 Task: Look for space in Medina del Campo, Spain from 10th June, 2023 to 25th June, 2023 for 4 adults in price range Rs.10000 to Rs.15000. Place can be private room with 4 bedrooms having 4 beds and 4 bathrooms. Property type can be house, flat, guest house, hotel. Amenities needed are: wifi, TV, free parkinig on premises, gym, breakfast. Booking option can be shelf check-in. Required host language is English.
Action: Mouse pressed left at (445, 109)
Screenshot: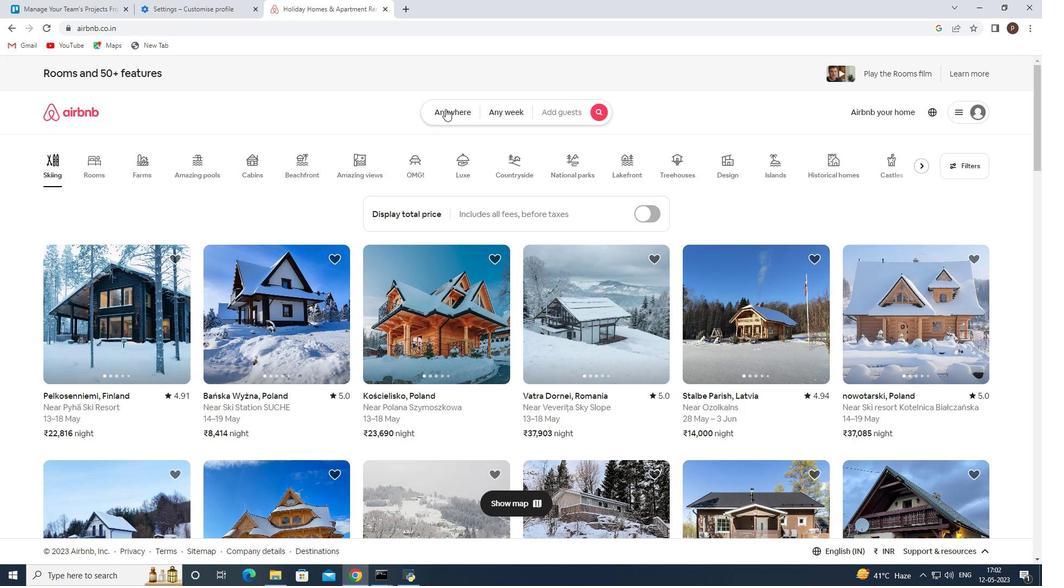 
Action: Mouse moved to (333, 154)
Screenshot: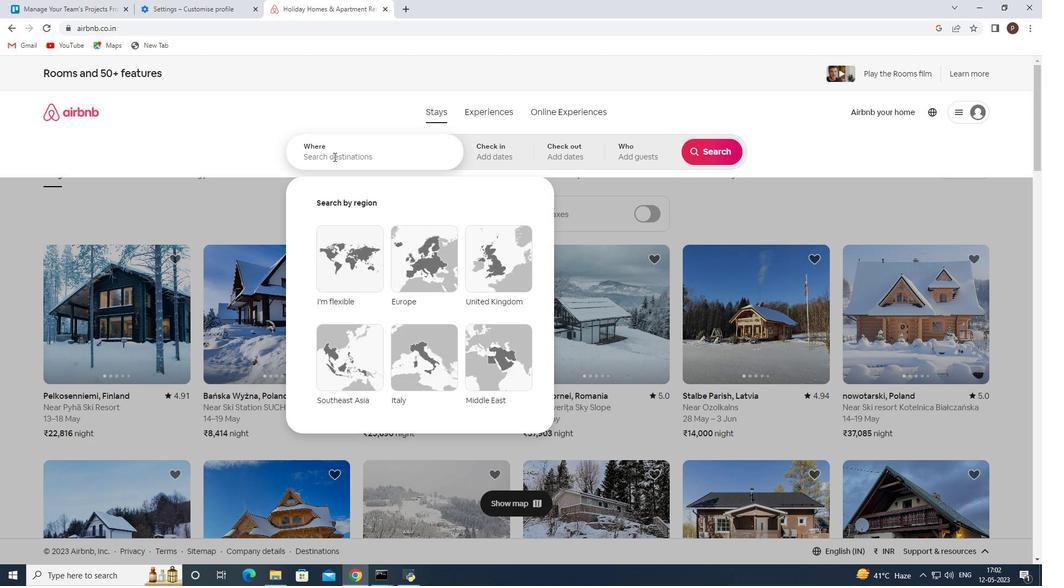 
Action: Mouse pressed left at (333, 154)
Screenshot: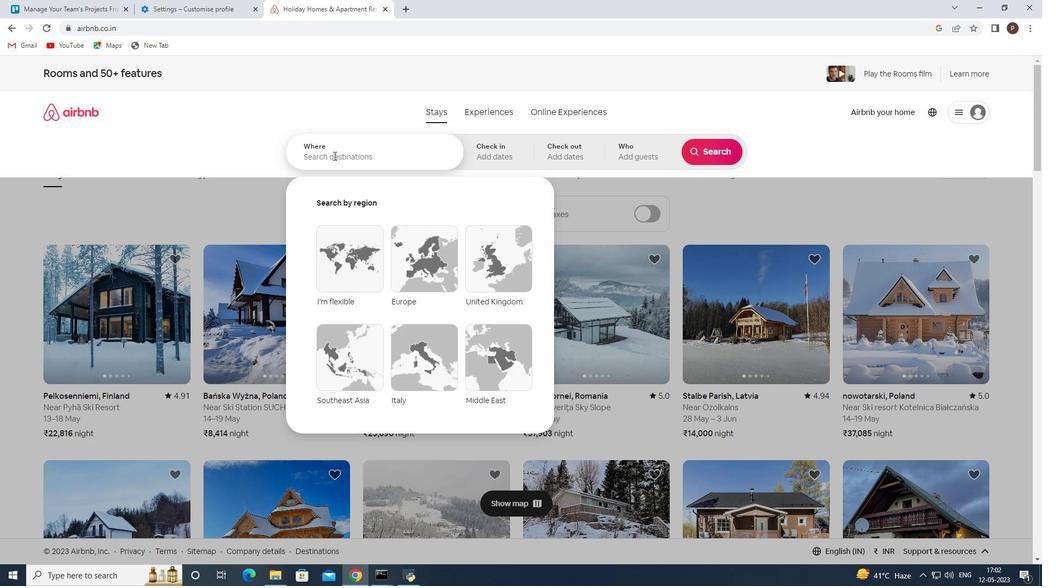 
Action: Key pressed <Key.caps_lock>M<Key.caps_lock>edina<Key.space>del<Key.space><Key.caps_lock>C<Key.caps_lock>ampo,<Key.space>
Screenshot: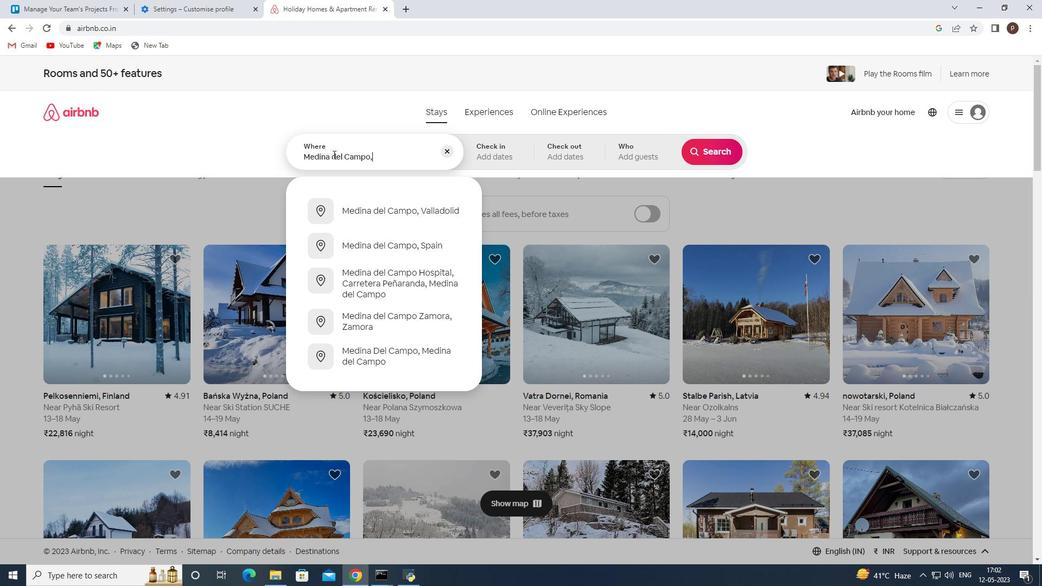 
Action: Mouse moved to (413, 207)
Screenshot: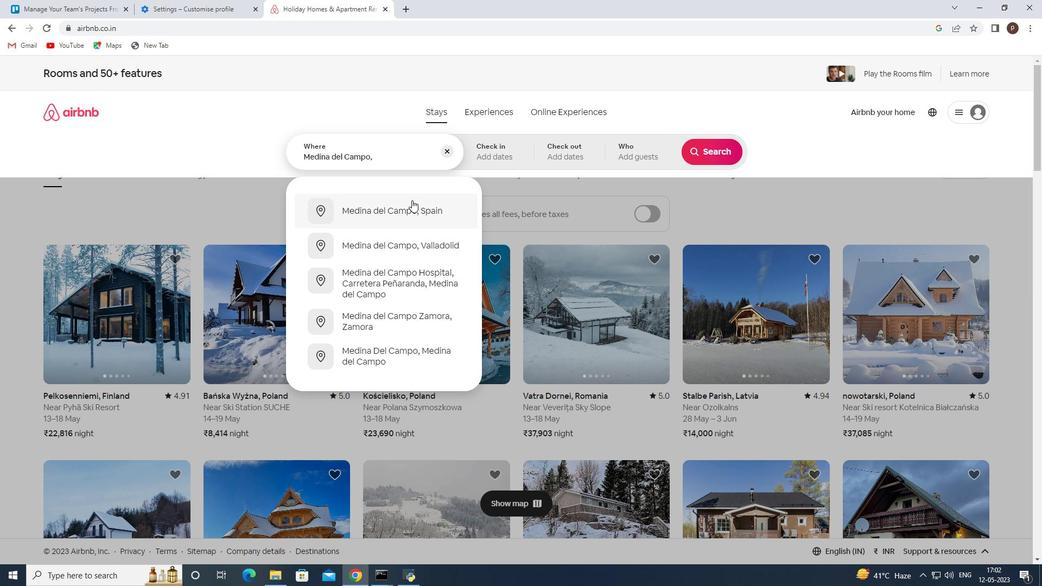 
Action: Mouse pressed left at (413, 207)
Screenshot: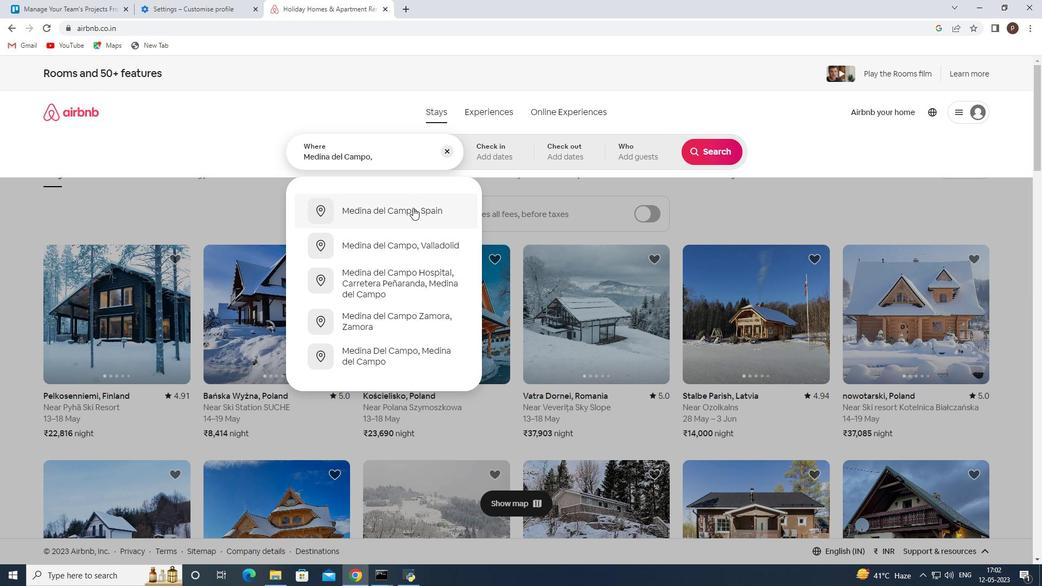 
Action: Mouse moved to (694, 307)
Screenshot: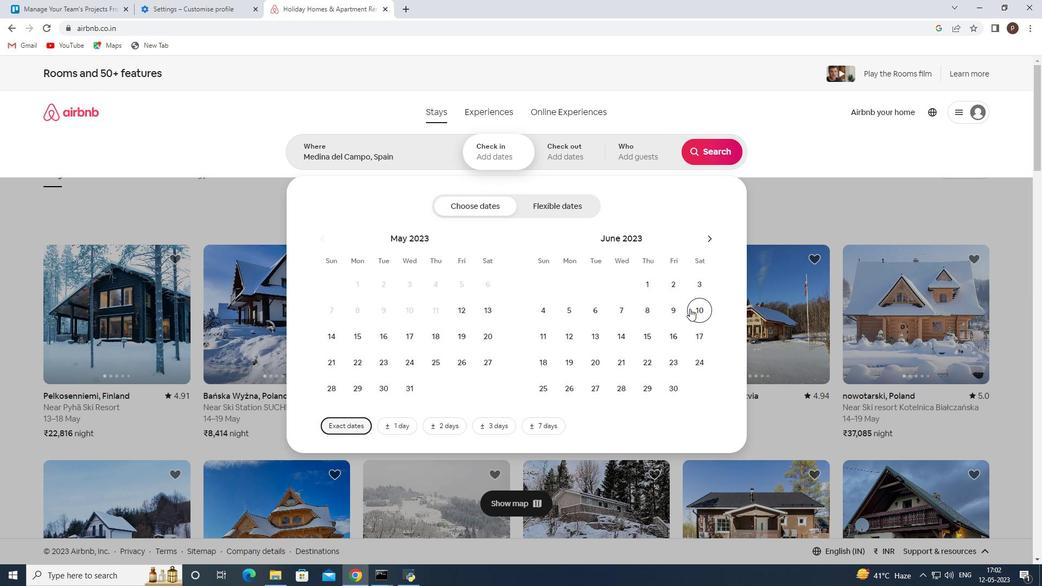 
Action: Mouse pressed left at (694, 307)
Screenshot: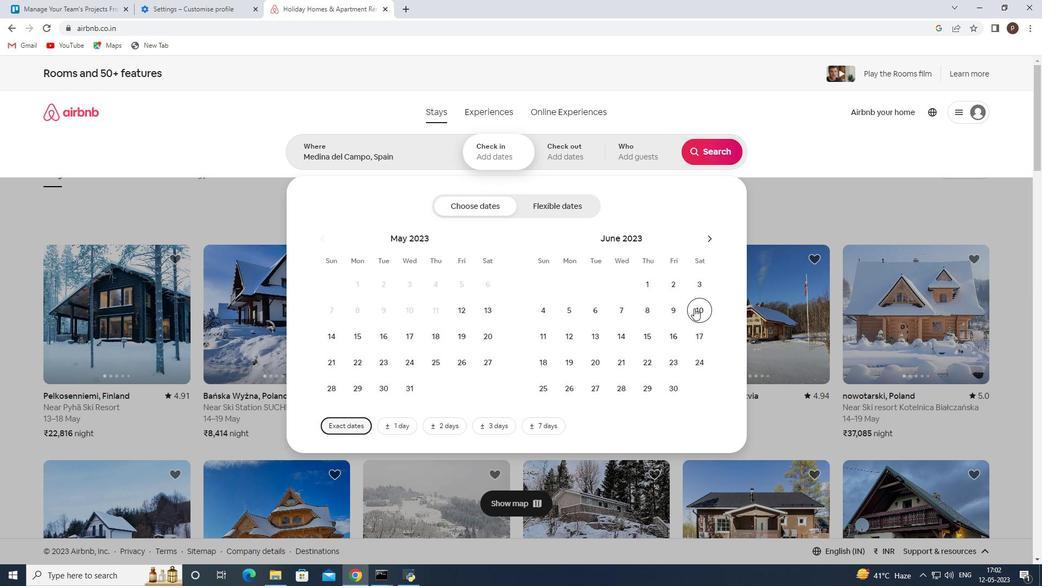
Action: Mouse moved to (542, 386)
Screenshot: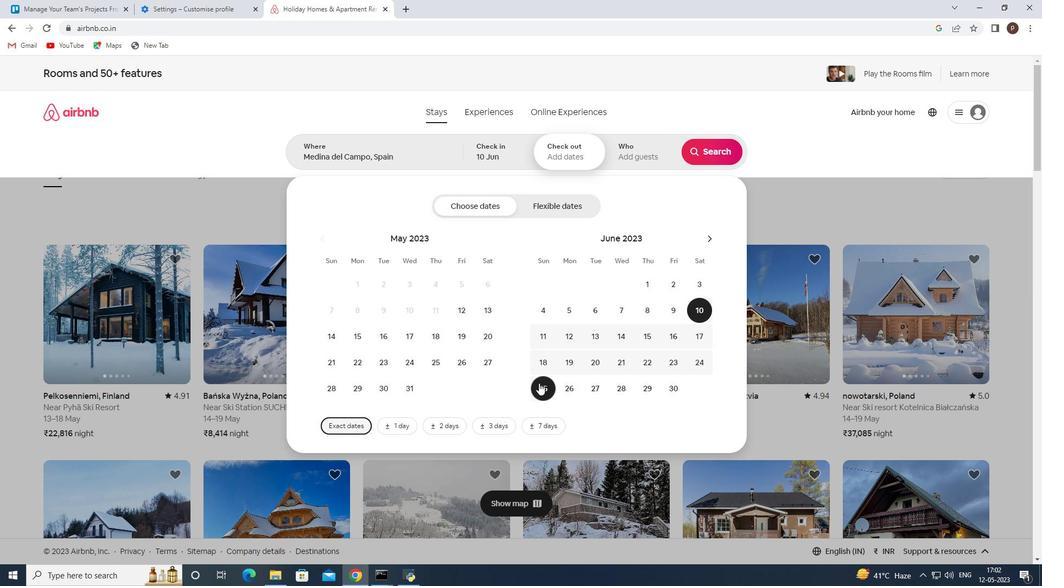 
Action: Mouse pressed left at (542, 386)
Screenshot: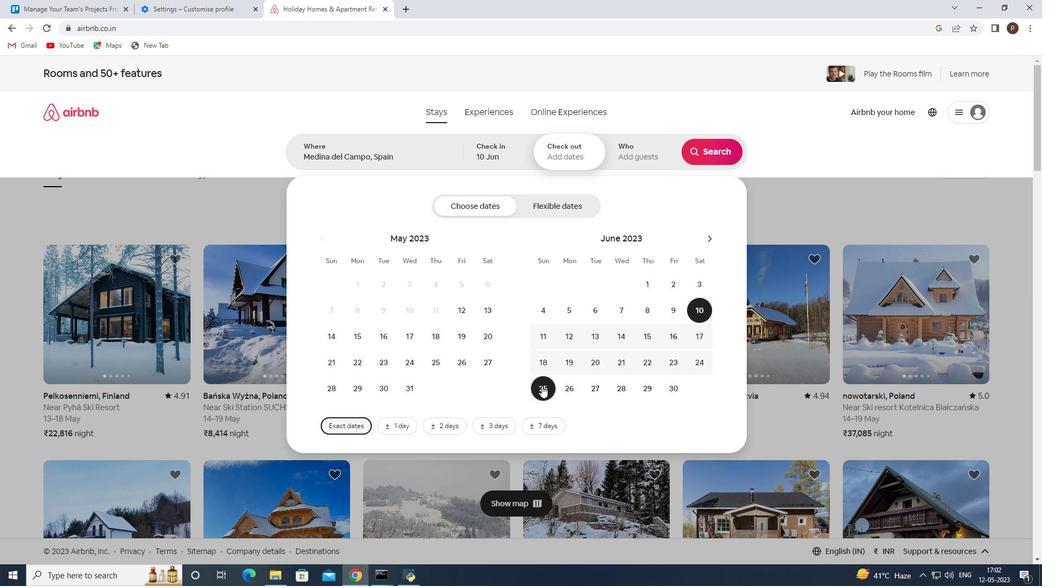 
Action: Mouse moved to (627, 153)
Screenshot: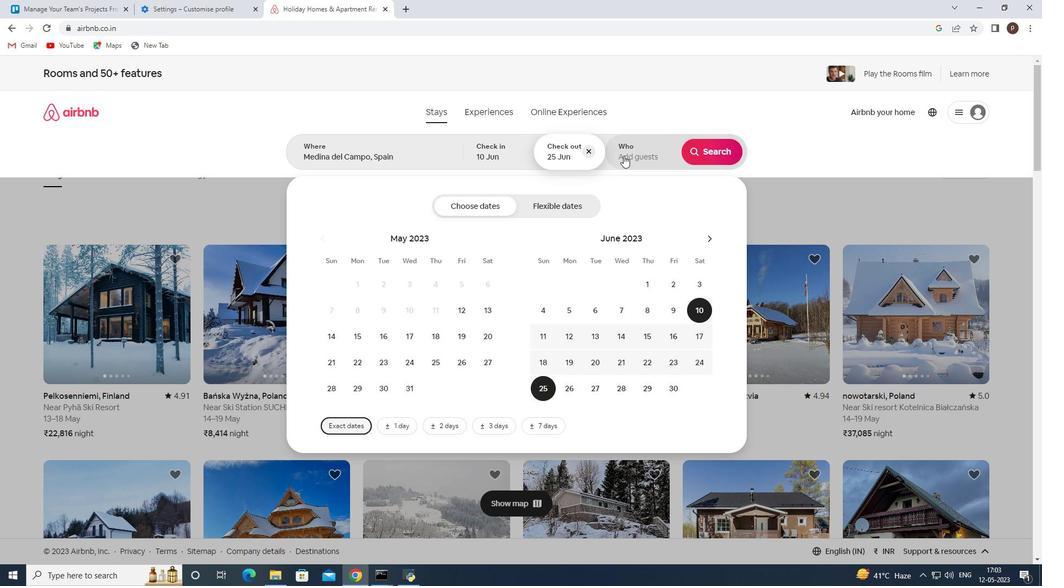 
Action: Mouse pressed left at (627, 153)
Screenshot: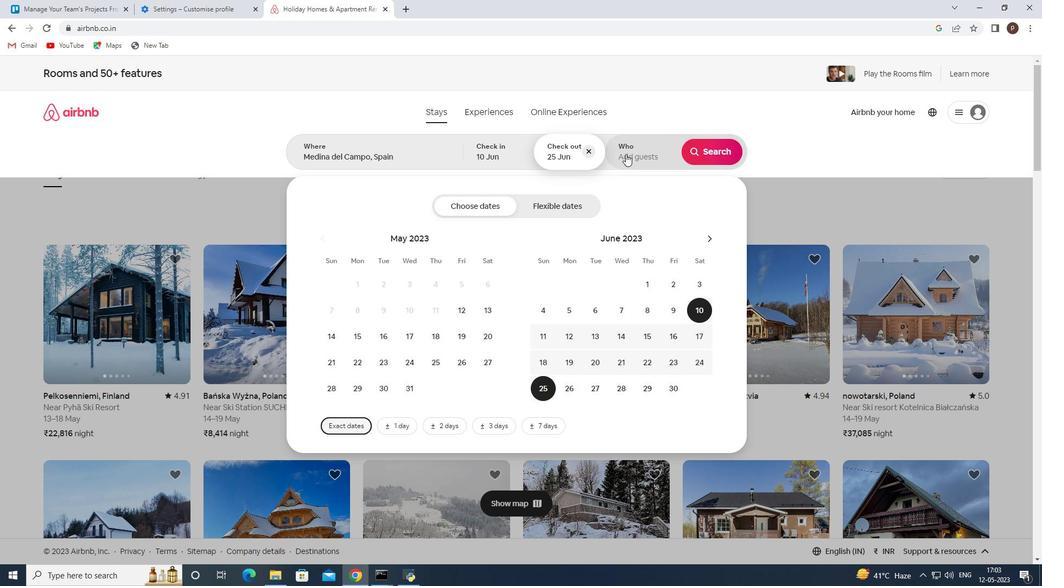 
Action: Mouse moved to (721, 210)
Screenshot: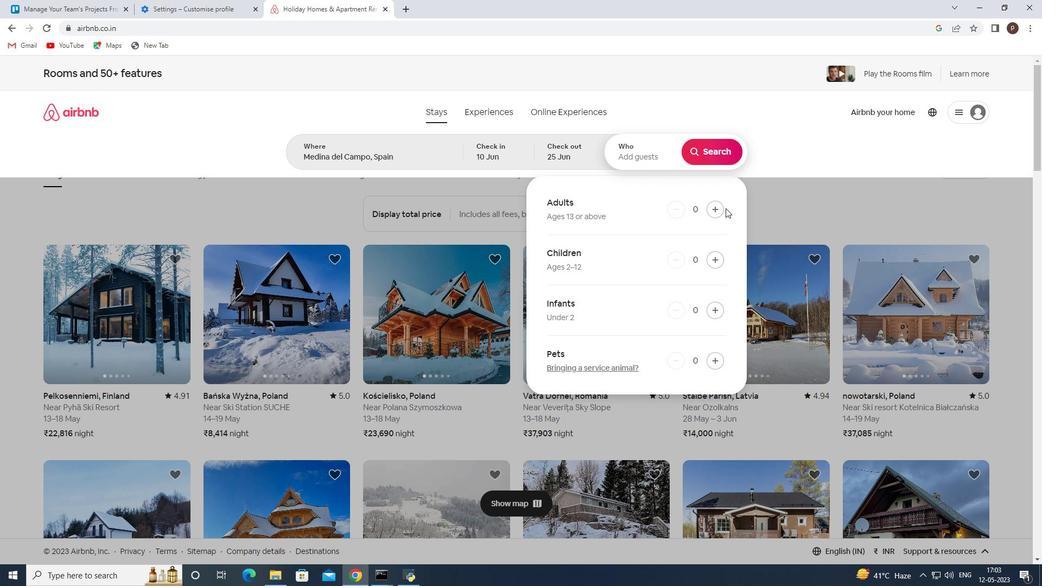 
Action: Mouse pressed left at (721, 210)
Screenshot: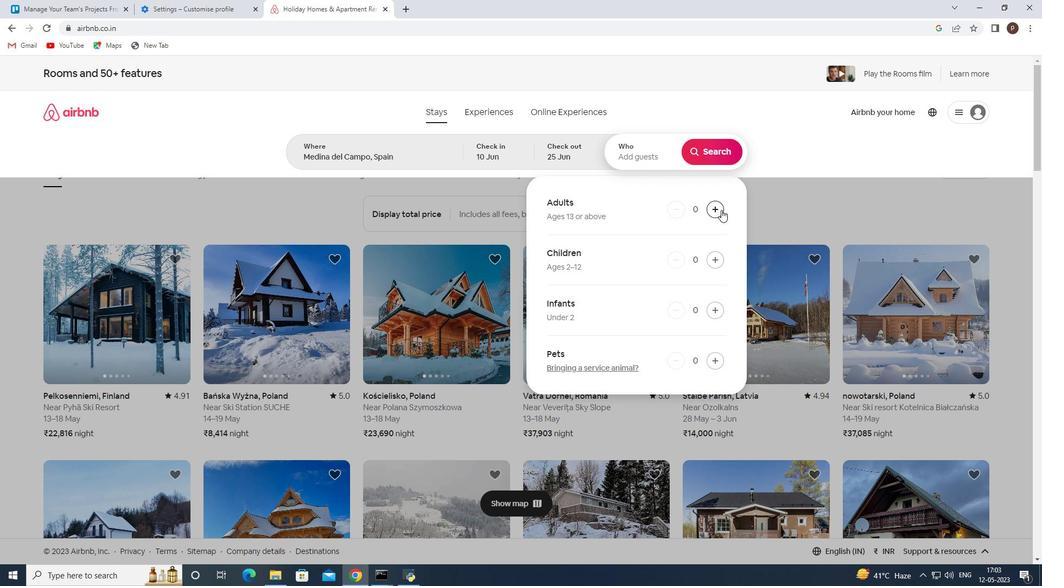 
Action: Mouse moved to (720, 210)
Screenshot: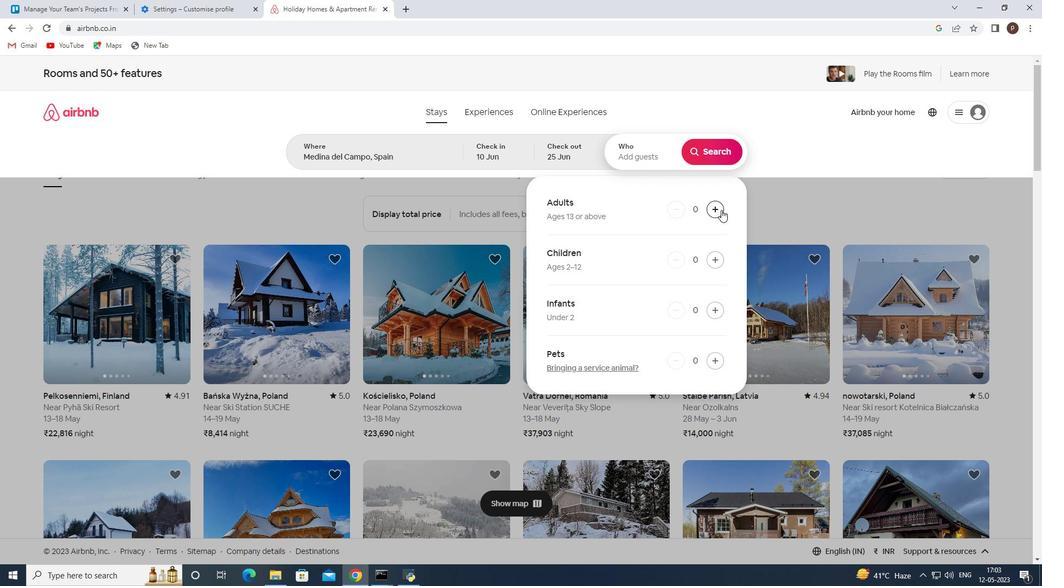 
Action: Mouse pressed left at (720, 210)
Screenshot: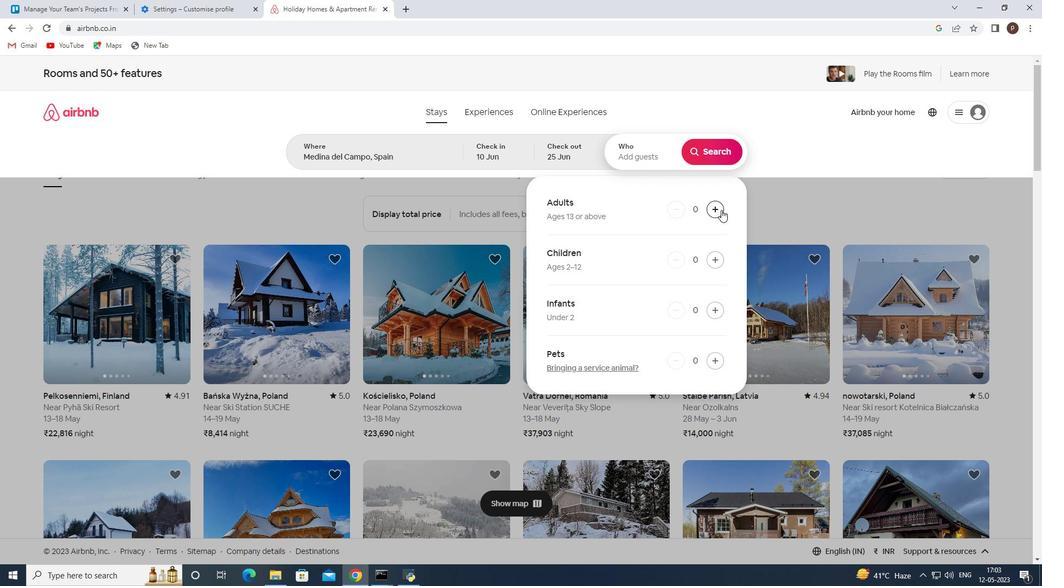 
Action: Mouse pressed left at (720, 210)
Screenshot: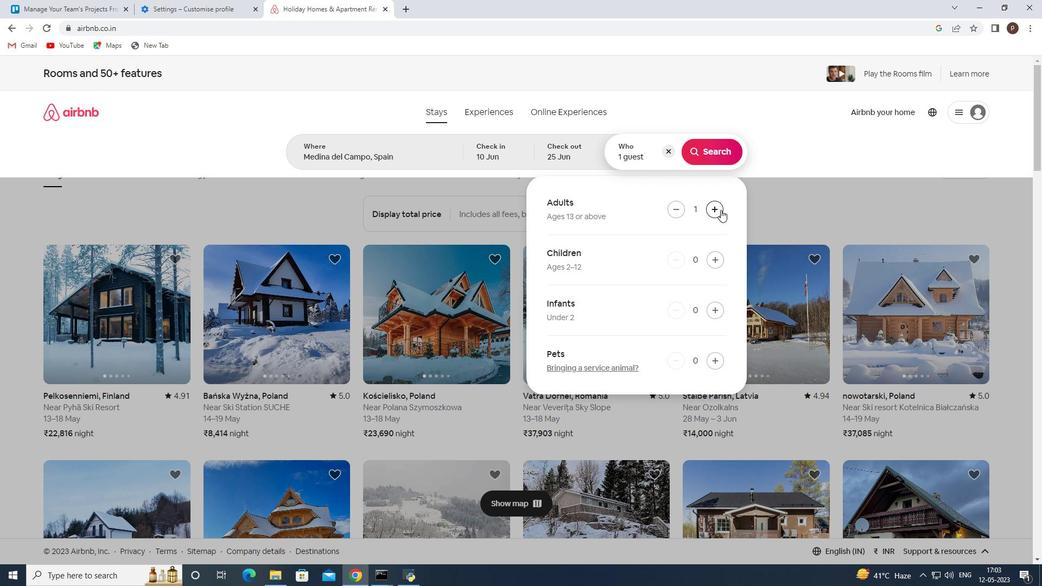 
Action: Mouse pressed left at (720, 210)
Screenshot: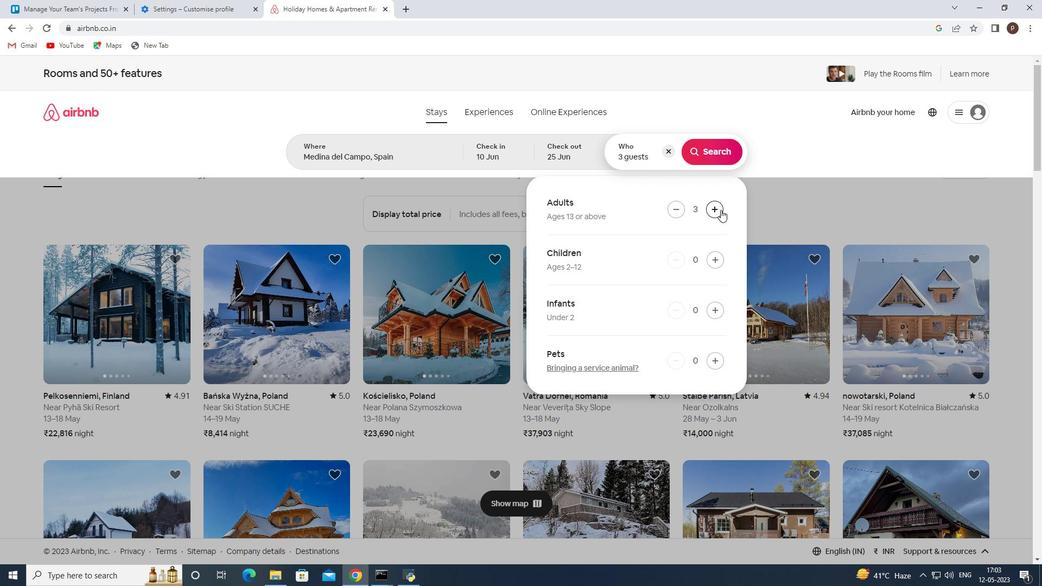 
Action: Mouse moved to (711, 149)
Screenshot: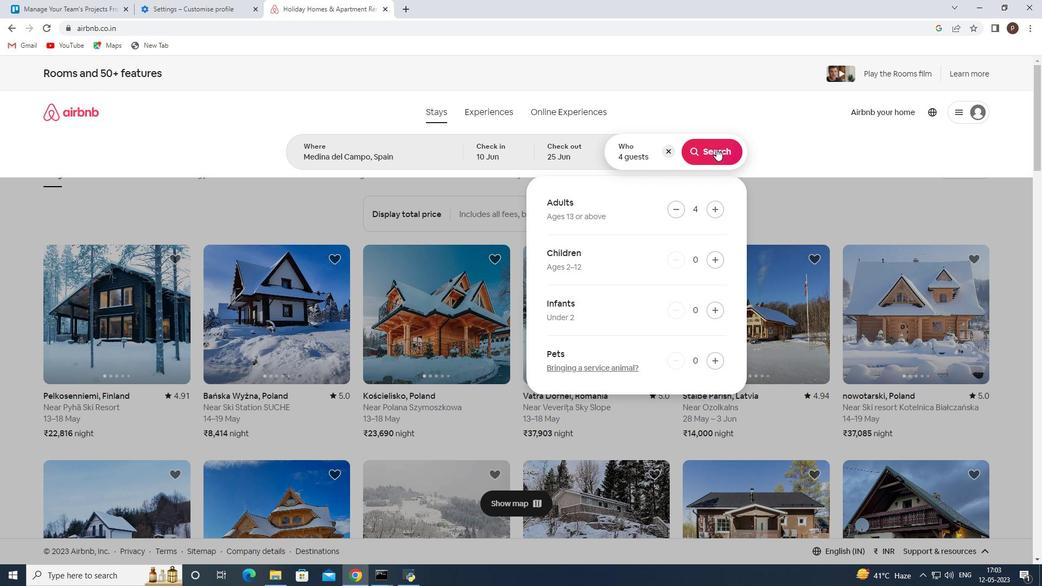 
Action: Mouse pressed left at (711, 149)
Screenshot: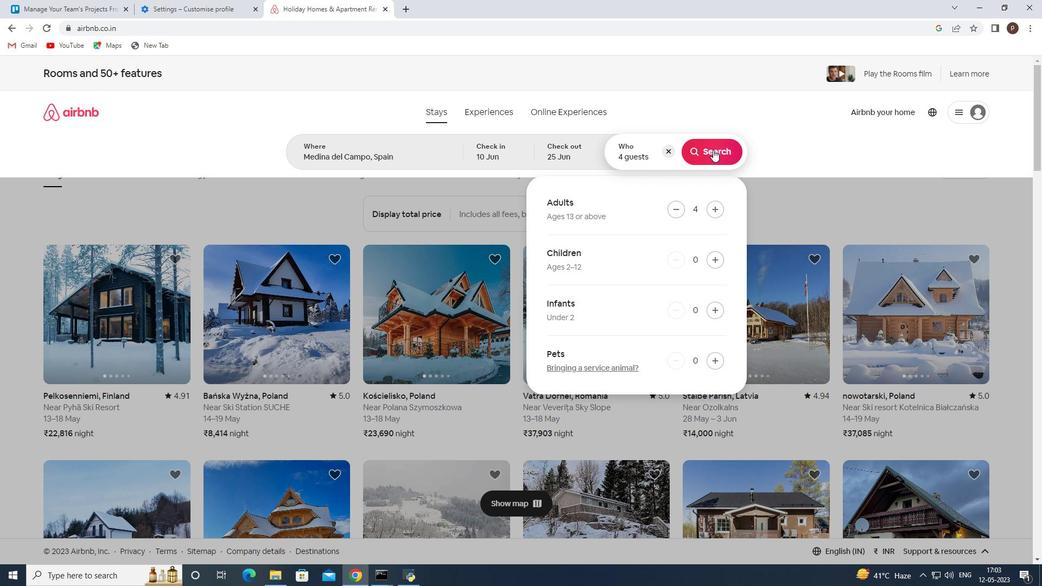 
Action: Mouse moved to (978, 120)
Screenshot: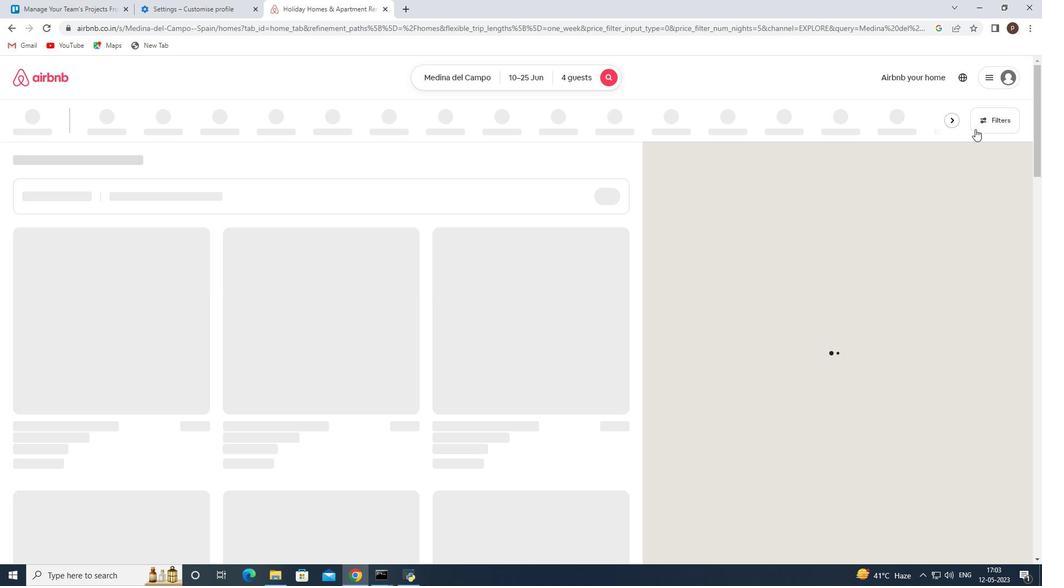 
Action: Mouse pressed left at (978, 120)
Screenshot: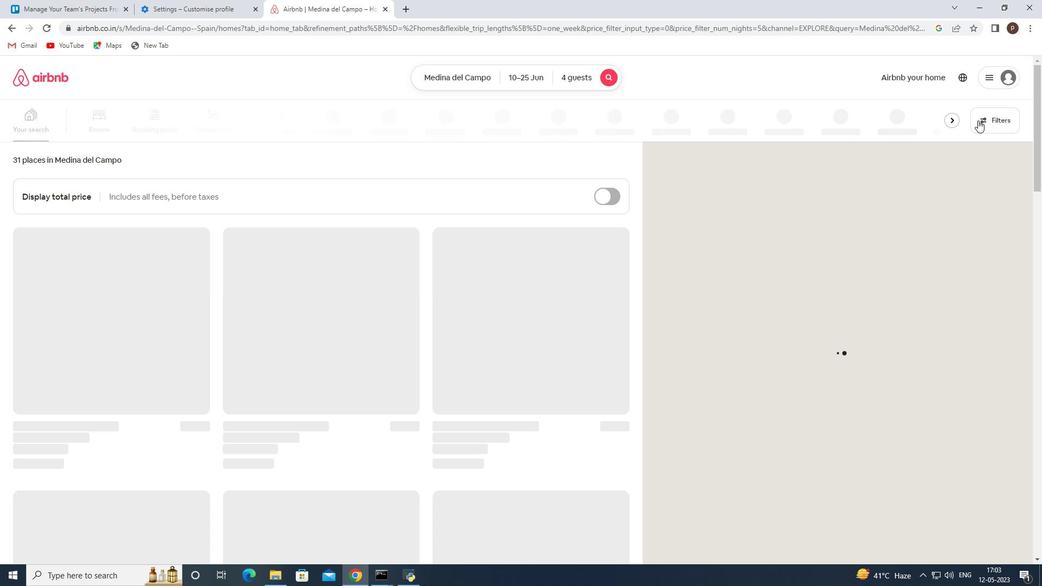 
Action: Mouse moved to (361, 389)
Screenshot: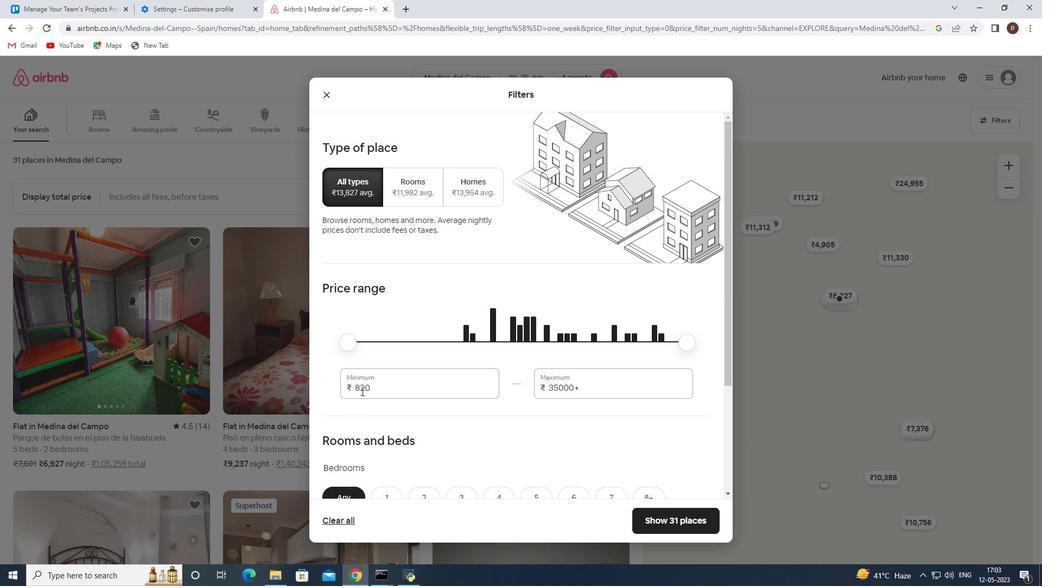 
Action: Mouse pressed left at (361, 389)
Screenshot: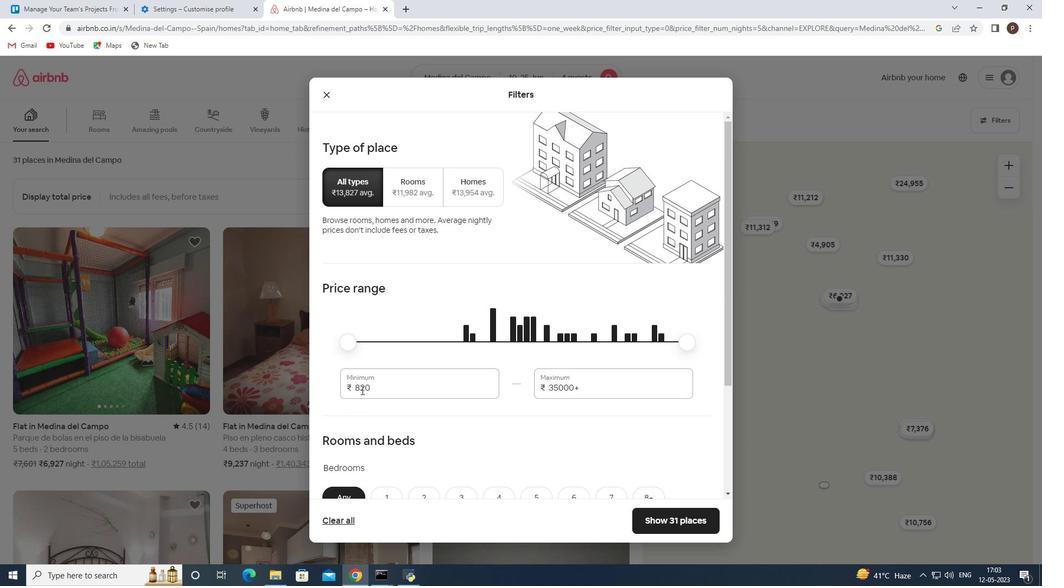 
Action: Mouse pressed left at (361, 389)
Screenshot: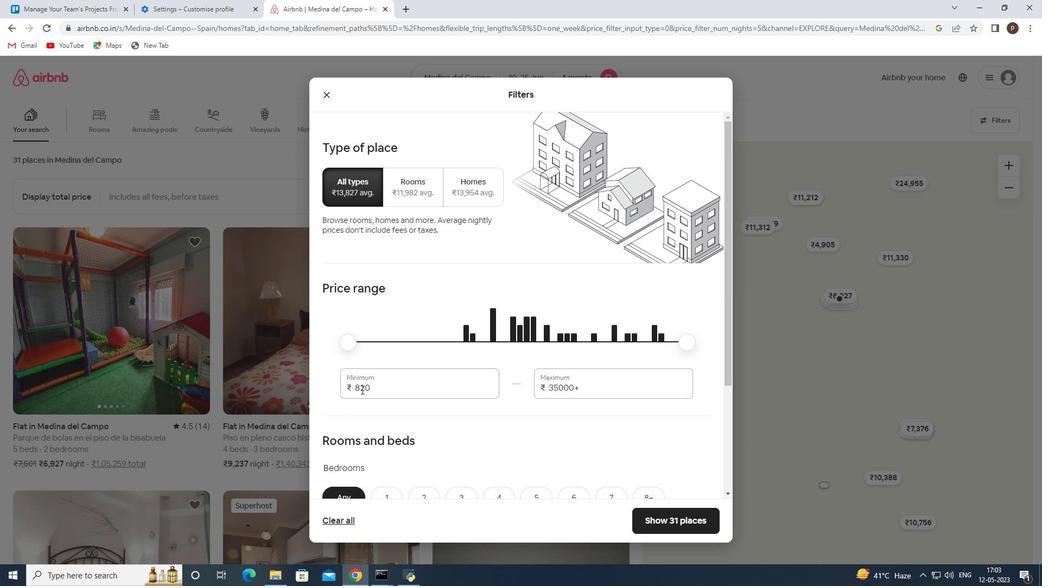 
Action: Key pressed 10000<Key.tab>15000
Screenshot: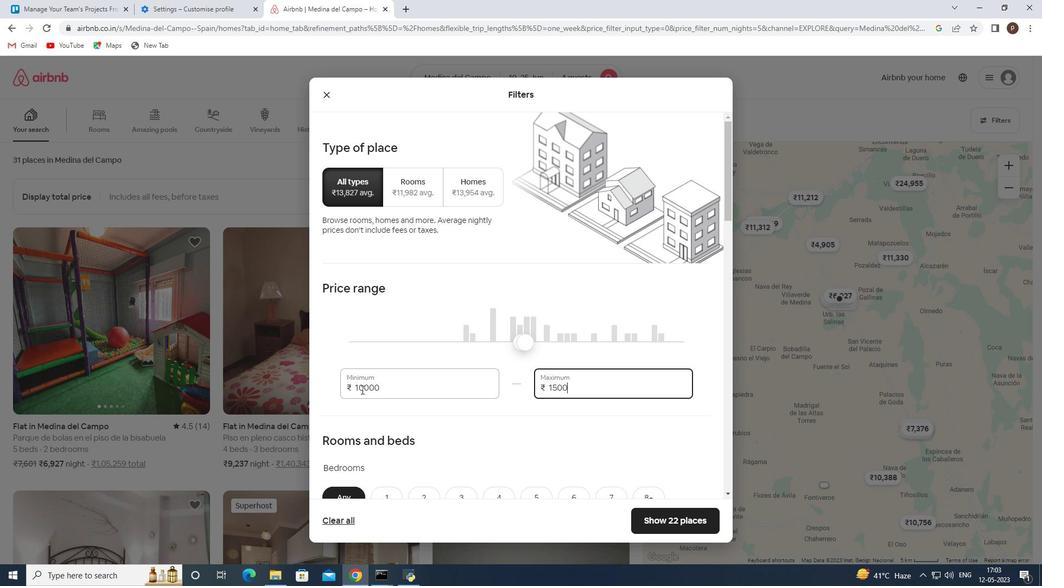 
Action: Mouse moved to (361, 434)
Screenshot: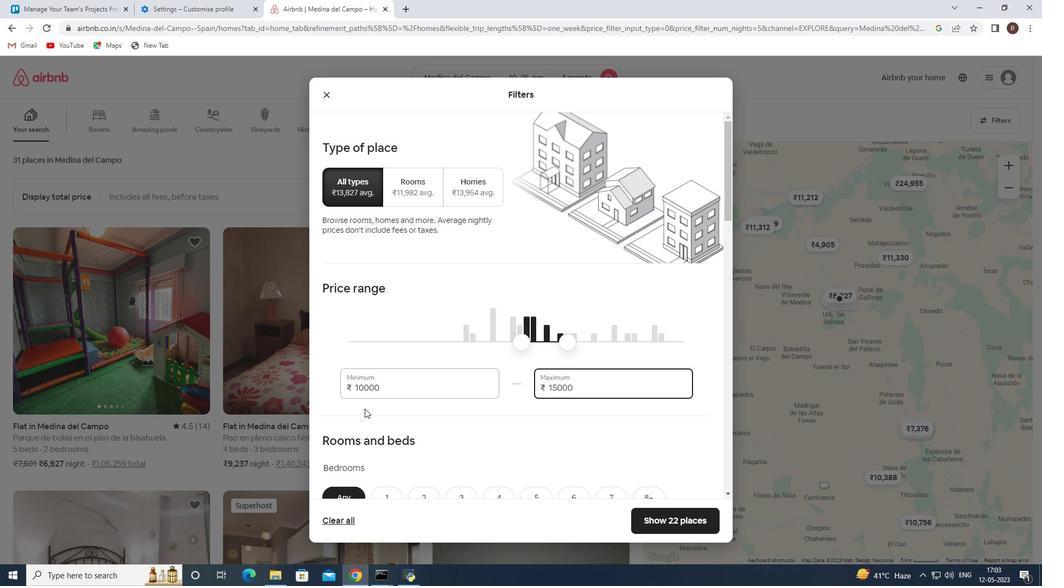 
Action: Mouse scrolled (361, 434) with delta (0, 0)
Screenshot: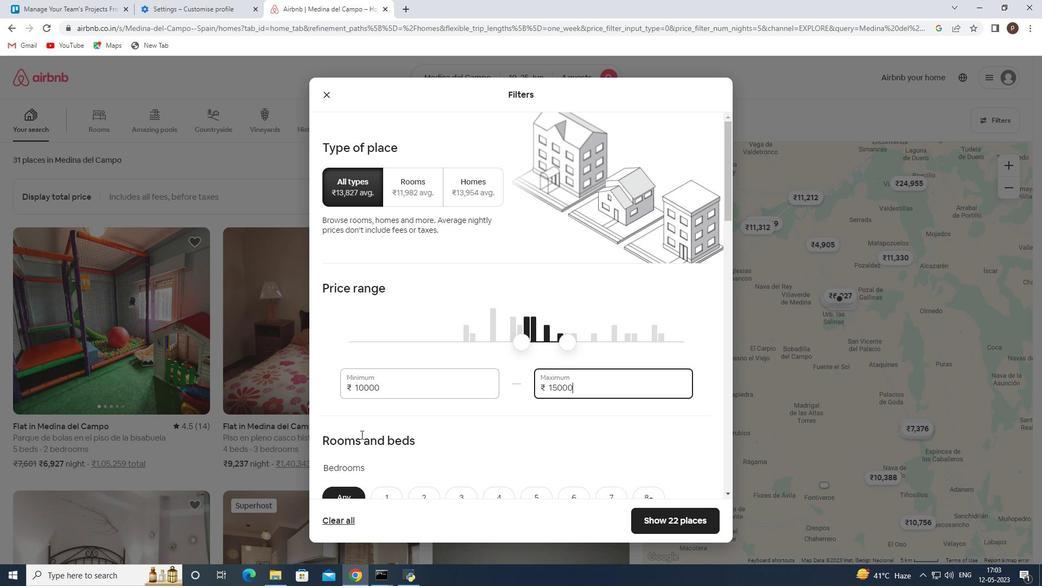 
Action: Mouse scrolled (361, 434) with delta (0, 0)
Screenshot: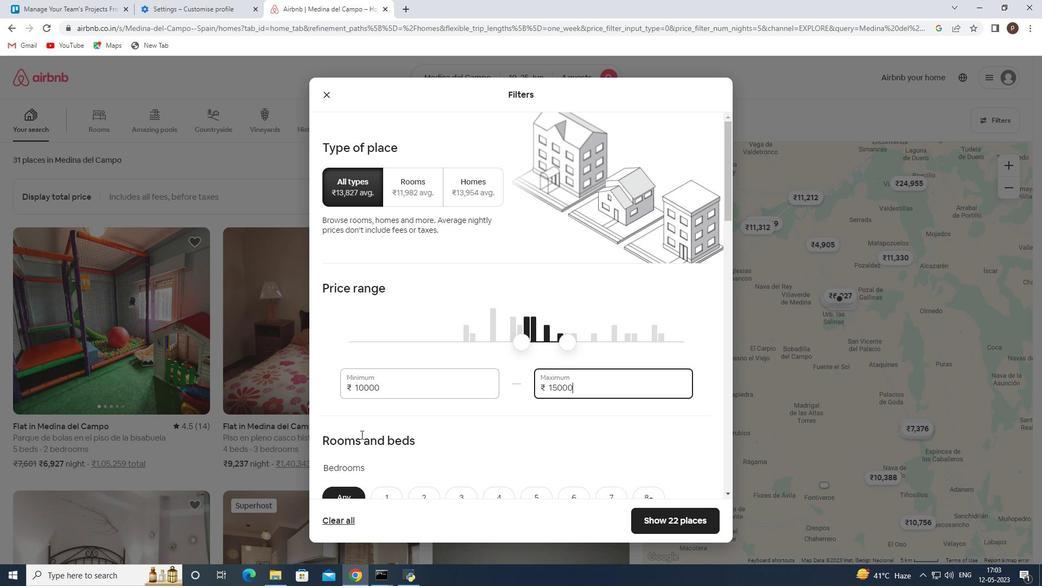 
Action: Mouse moved to (504, 384)
Screenshot: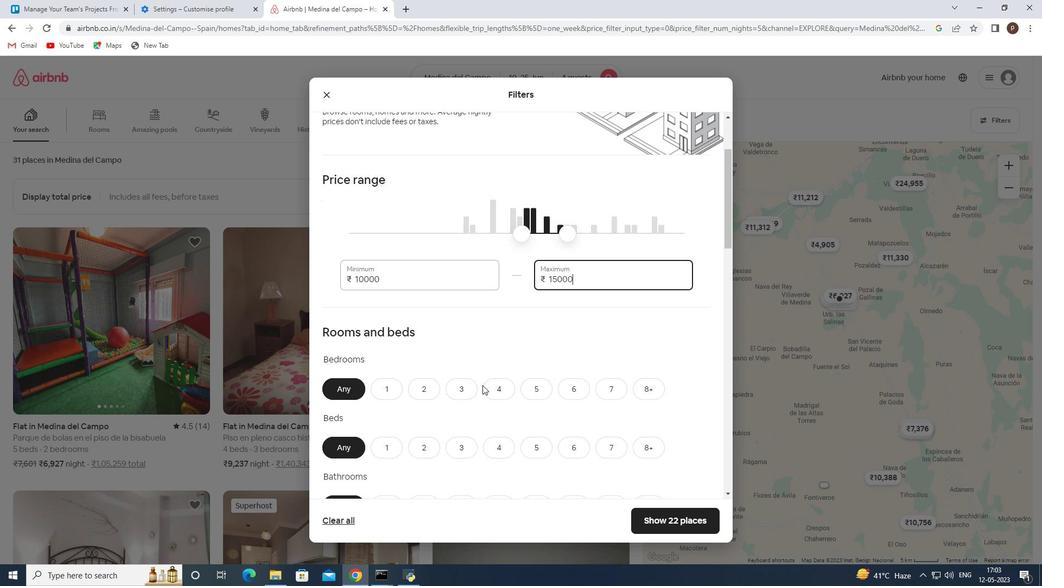 
Action: Mouse pressed left at (504, 384)
Screenshot: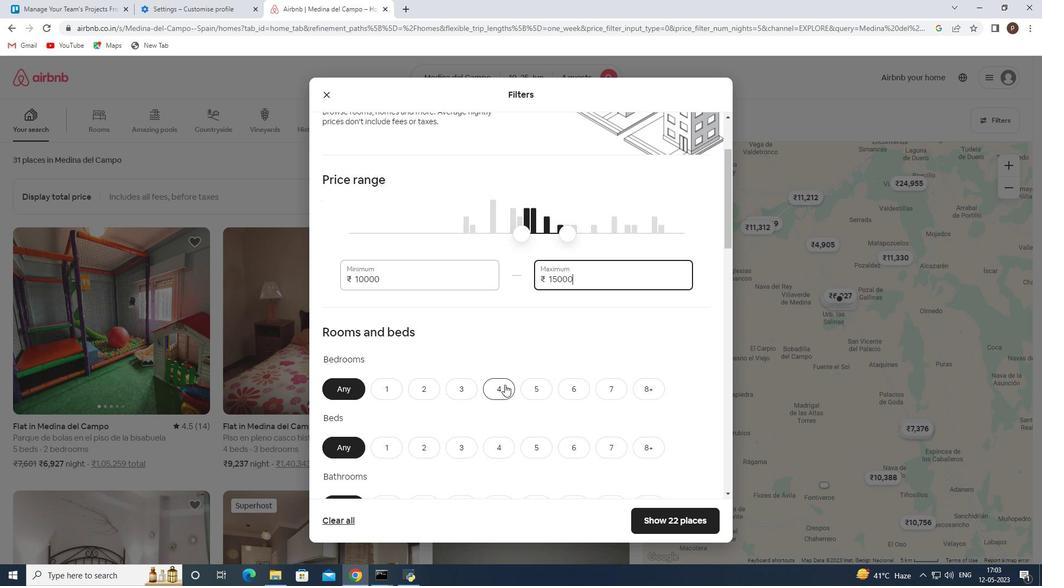 
Action: Mouse scrolled (504, 384) with delta (0, 0)
Screenshot: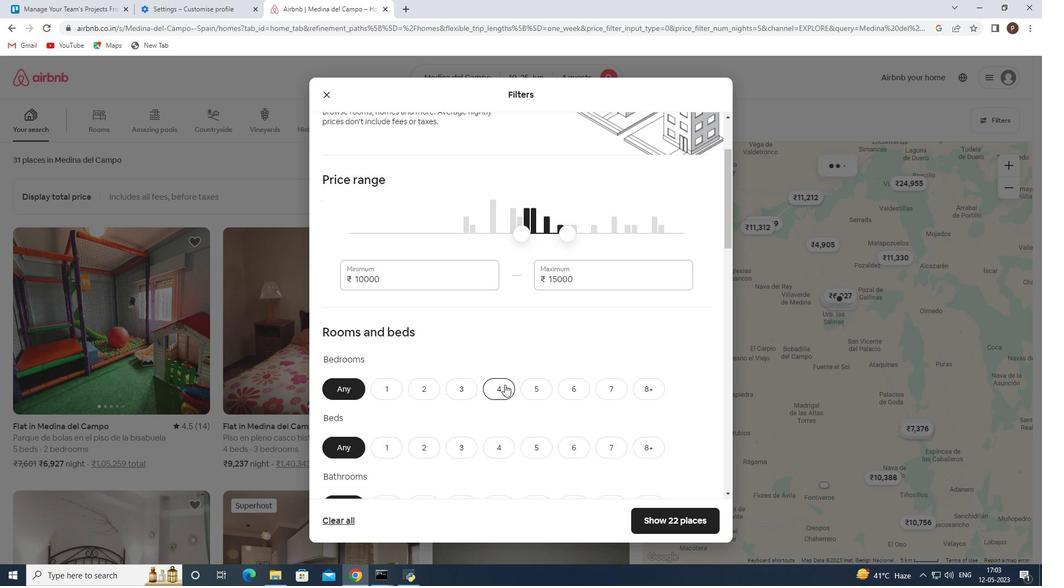 
Action: Mouse scrolled (504, 384) with delta (0, 0)
Screenshot: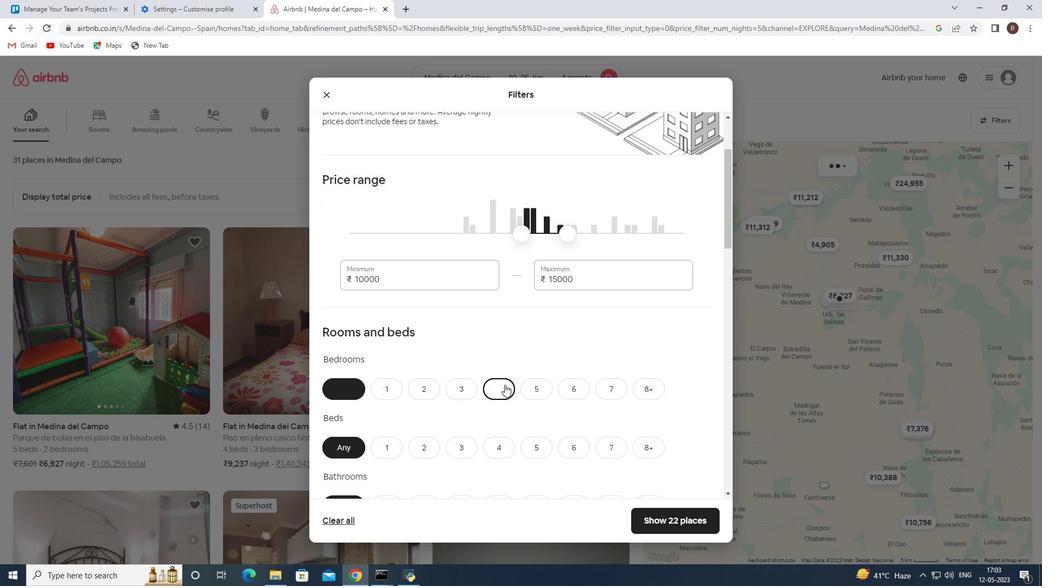 
Action: Mouse moved to (505, 332)
Screenshot: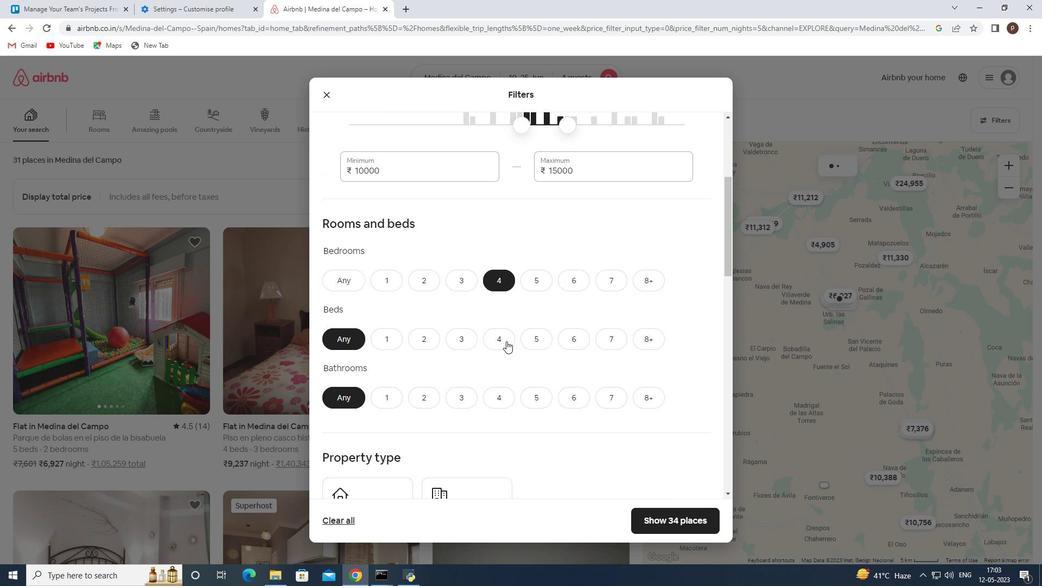 
Action: Mouse pressed left at (505, 332)
Screenshot: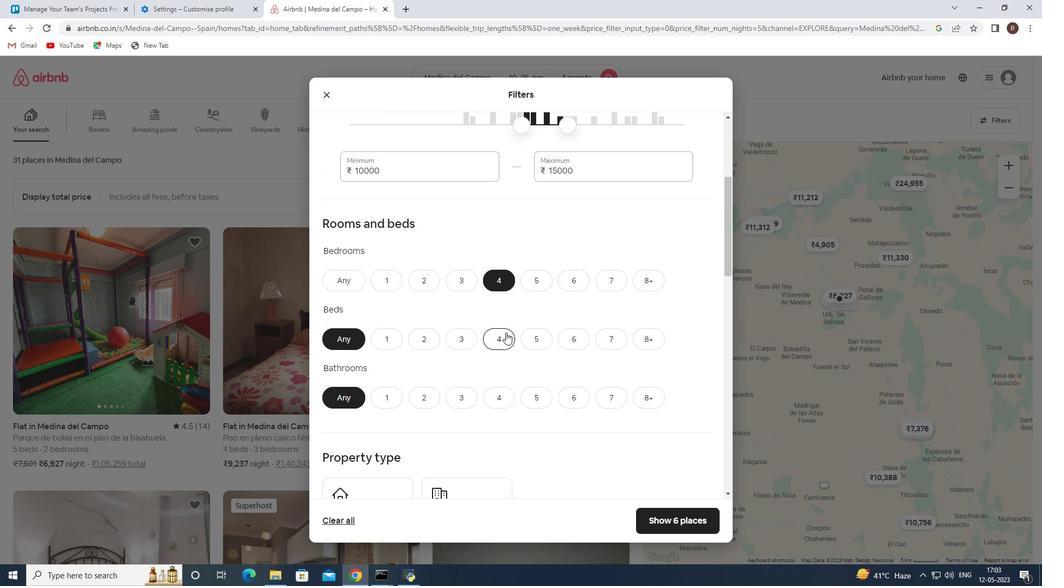 
Action: Mouse moved to (495, 400)
Screenshot: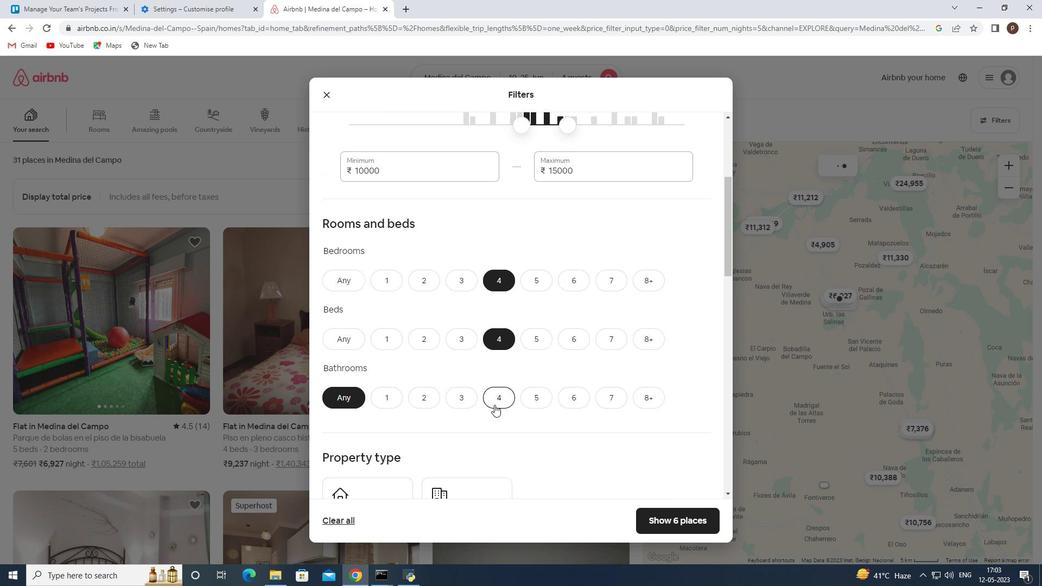 
Action: Mouse pressed left at (495, 400)
Screenshot: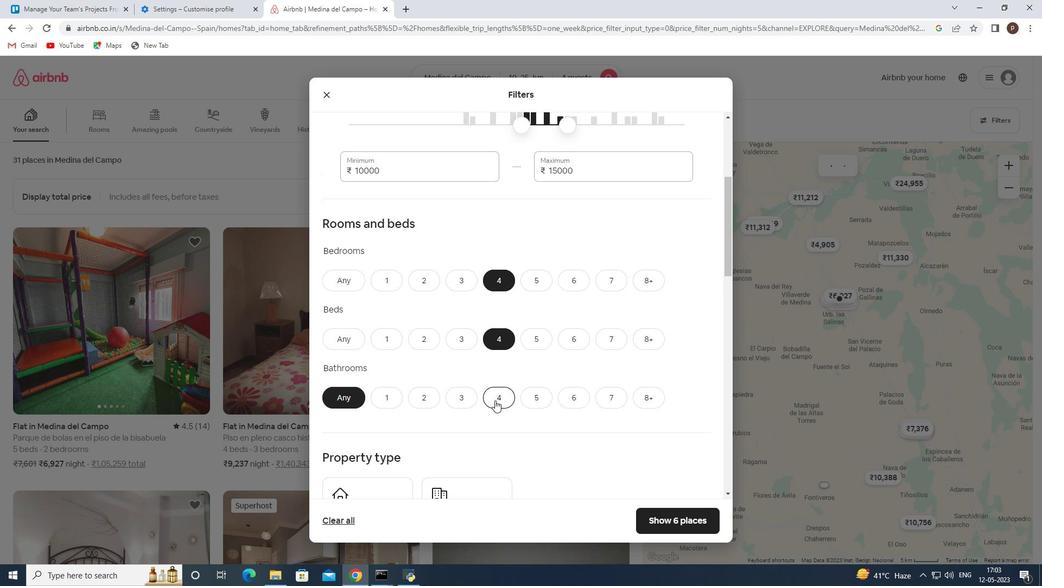 
Action: Mouse moved to (495, 395)
Screenshot: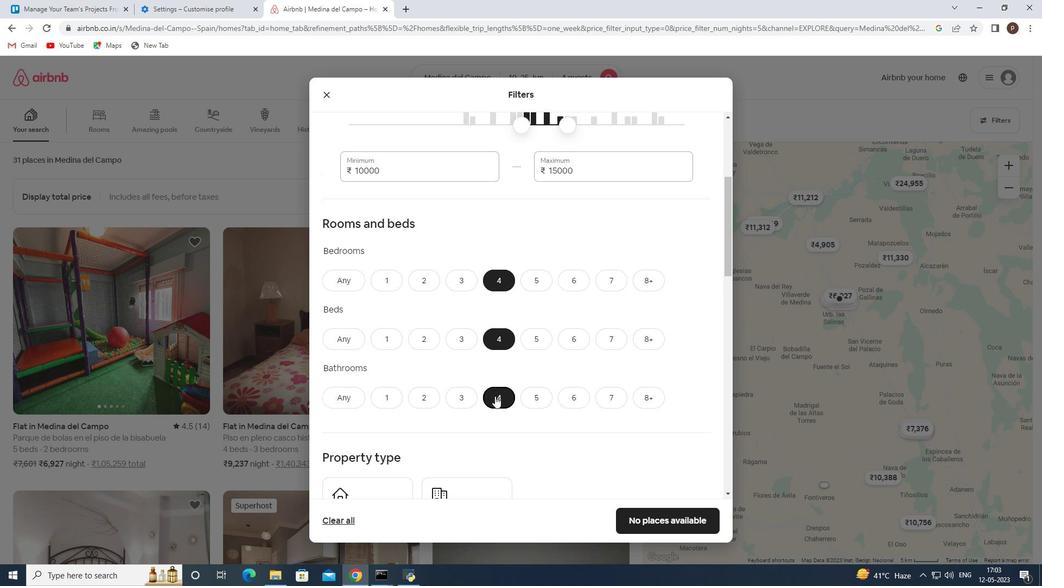 
Action: Mouse scrolled (495, 394) with delta (0, 0)
Screenshot: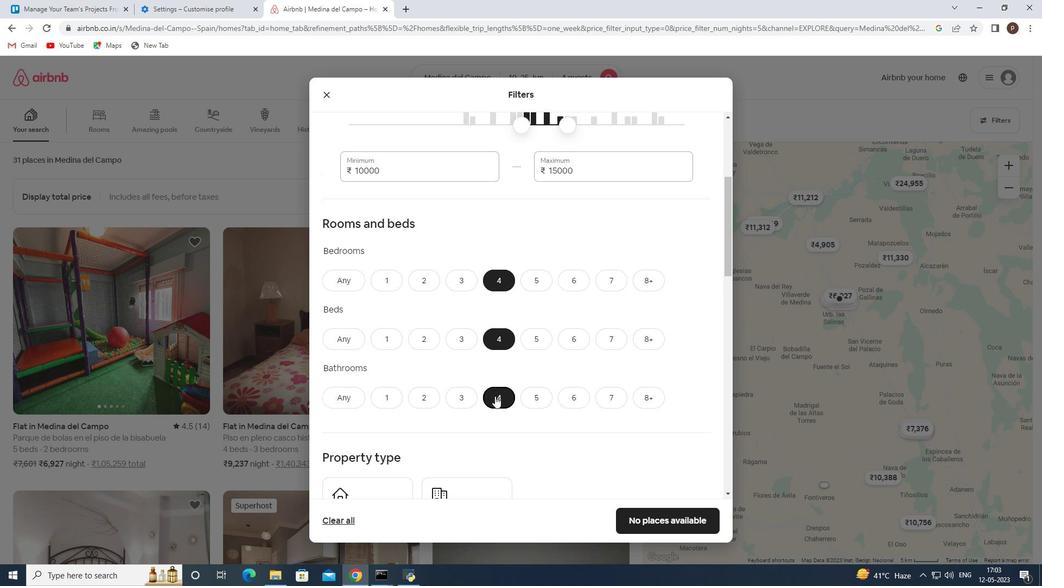
Action: Mouse moved to (494, 394)
Screenshot: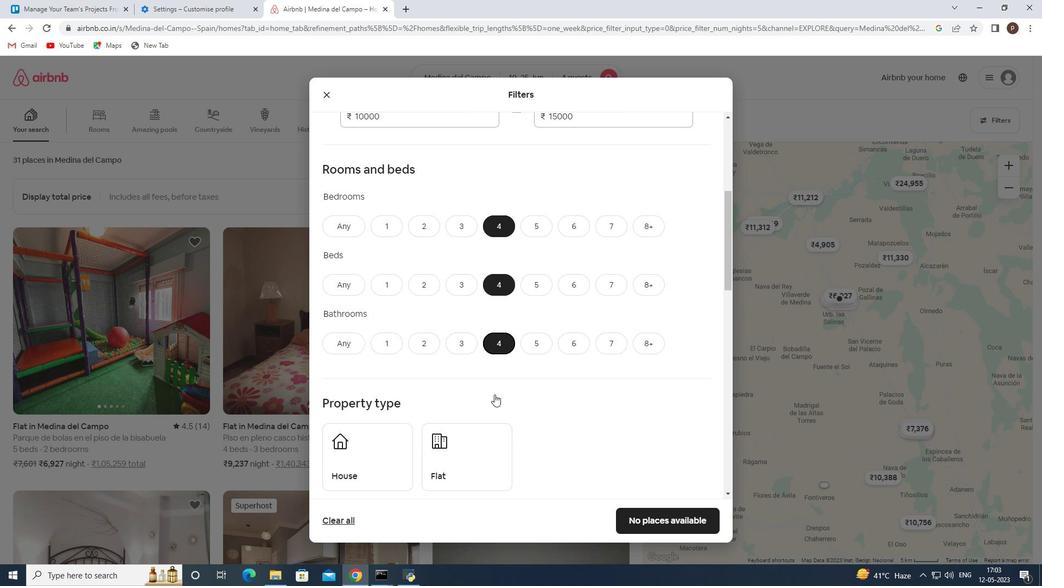 
Action: Mouse scrolled (494, 394) with delta (0, 0)
Screenshot: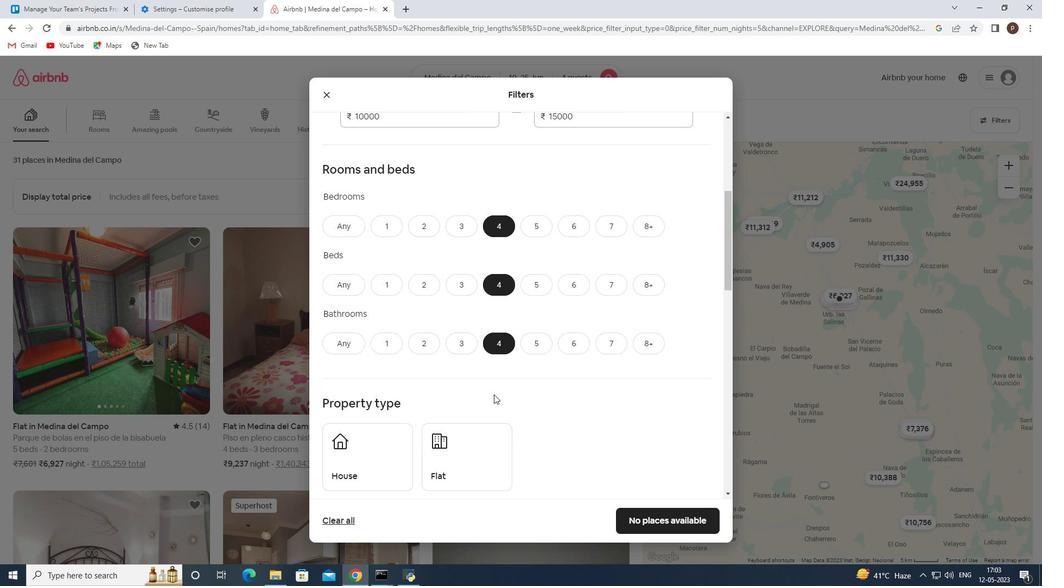 
Action: Mouse moved to (369, 407)
Screenshot: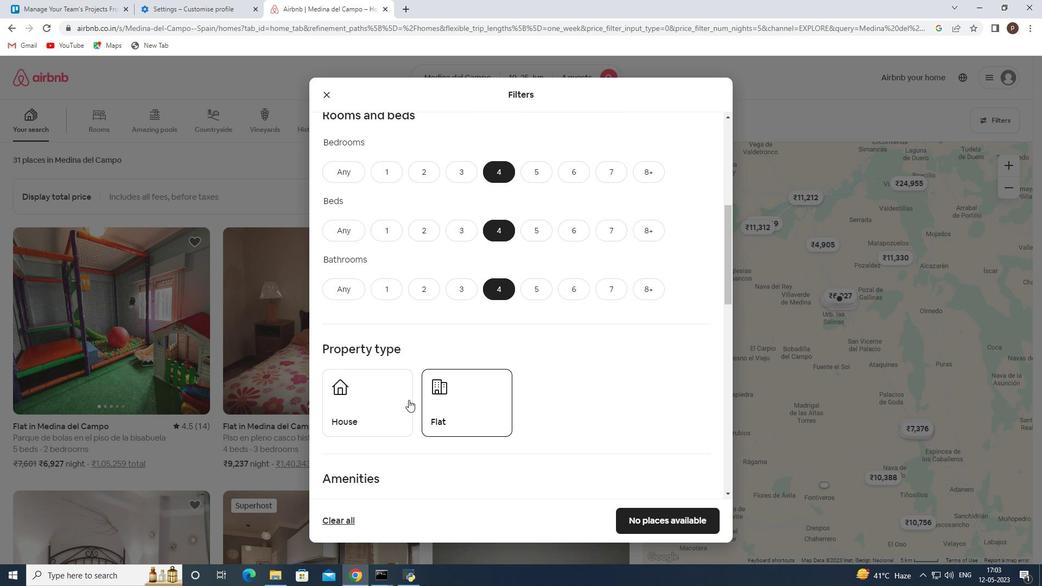 
Action: Mouse pressed left at (369, 407)
Screenshot: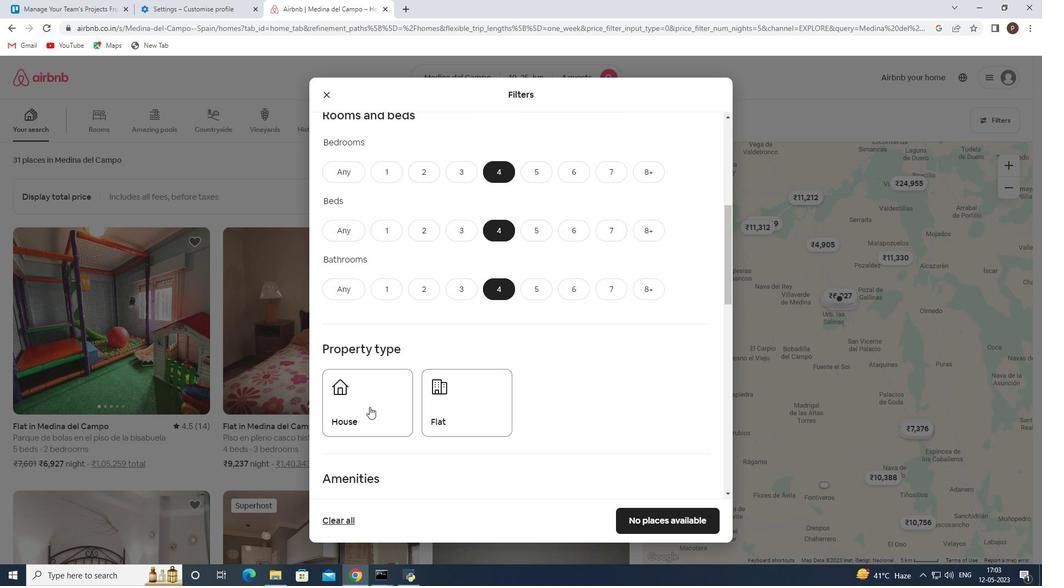
Action: Mouse moved to (450, 407)
Screenshot: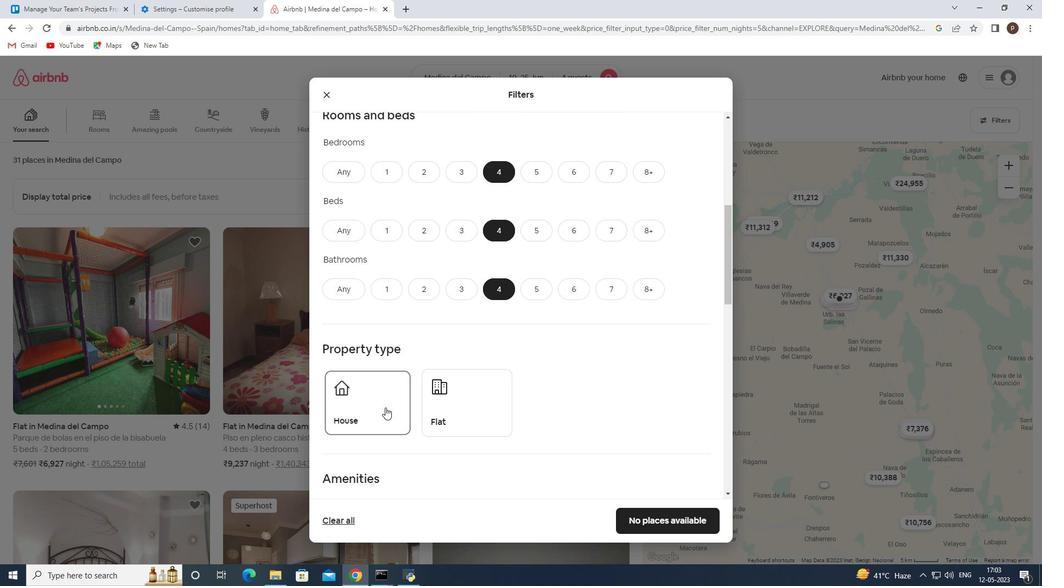 
Action: Mouse pressed left at (450, 407)
Screenshot: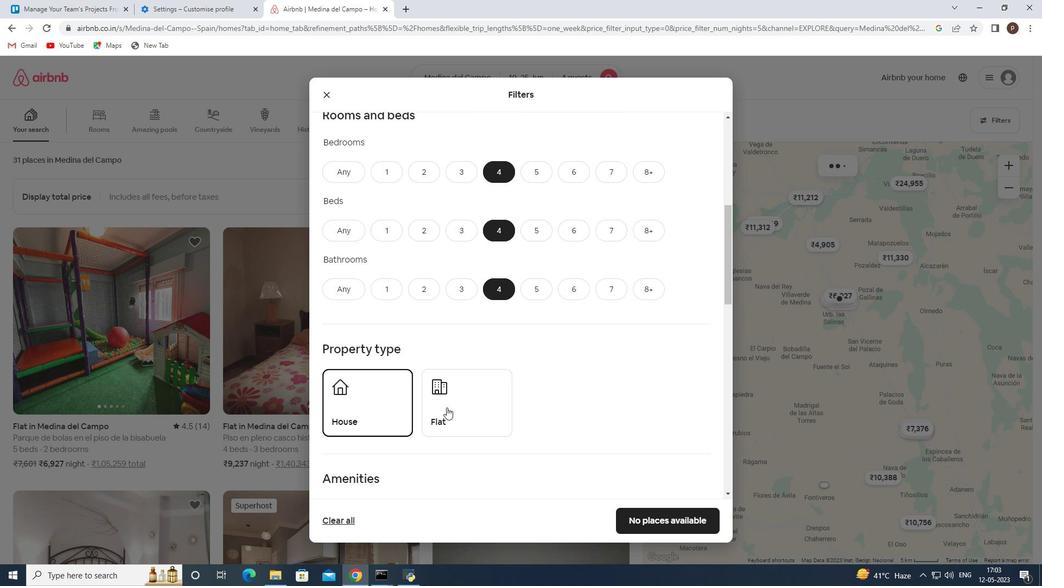 
Action: Mouse scrolled (450, 407) with delta (0, 0)
Screenshot: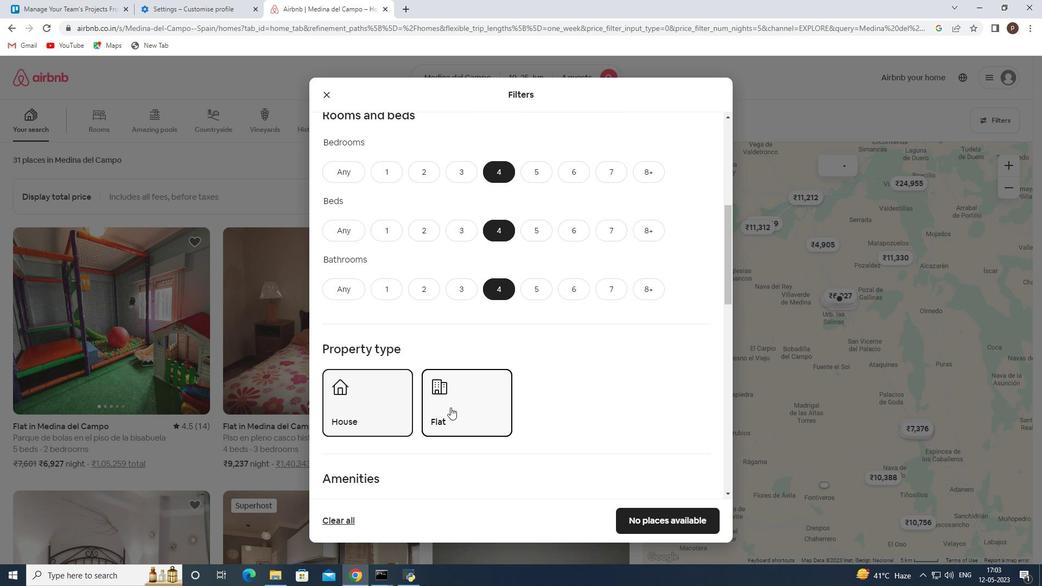 
Action: Mouse scrolled (450, 407) with delta (0, 0)
Screenshot: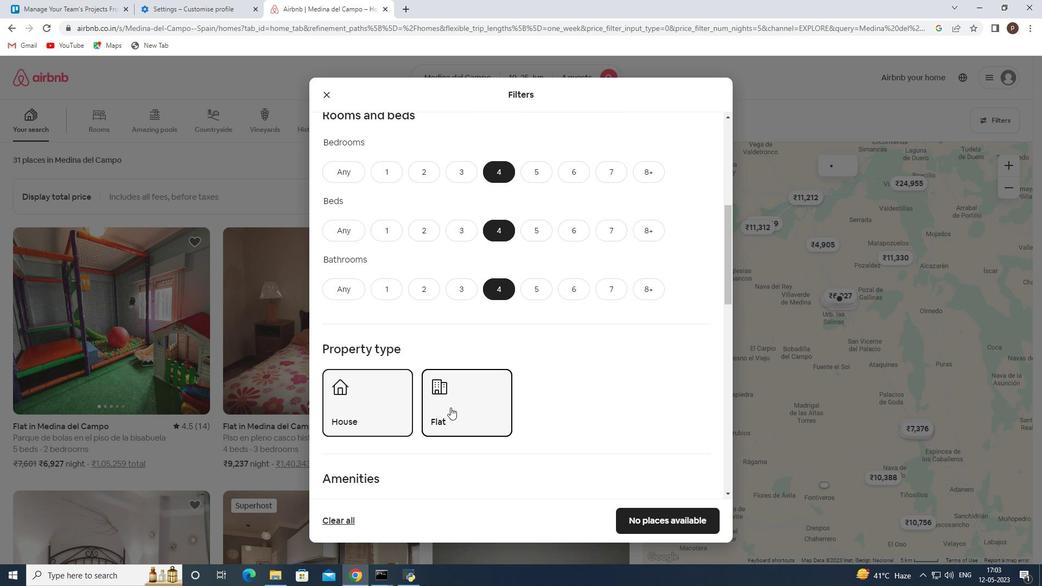
Action: Mouse scrolled (450, 407) with delta (0, 0)
Screenshot: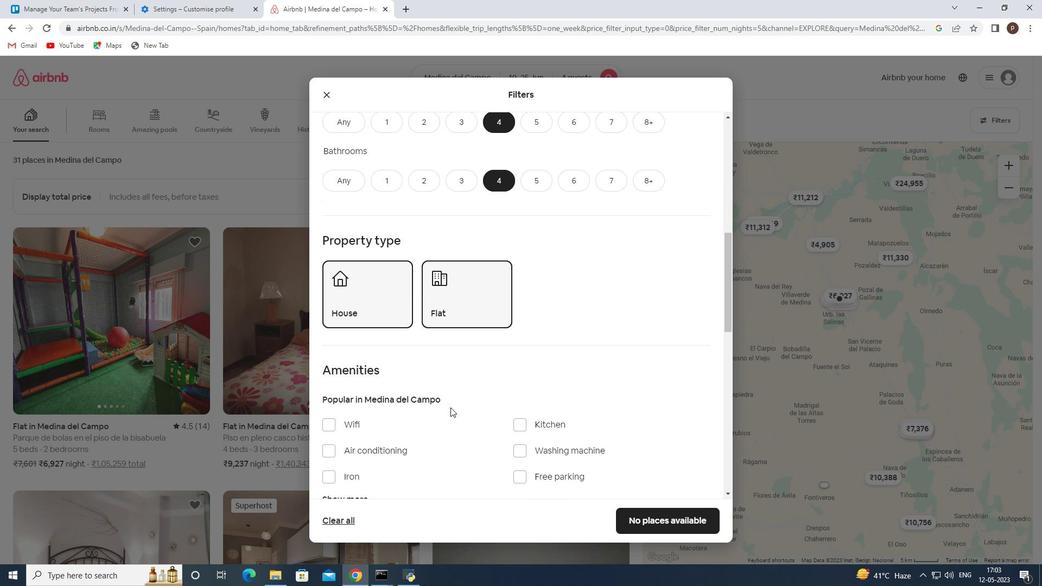 
Action: Mouse moved to (333, 368)
Screenshot: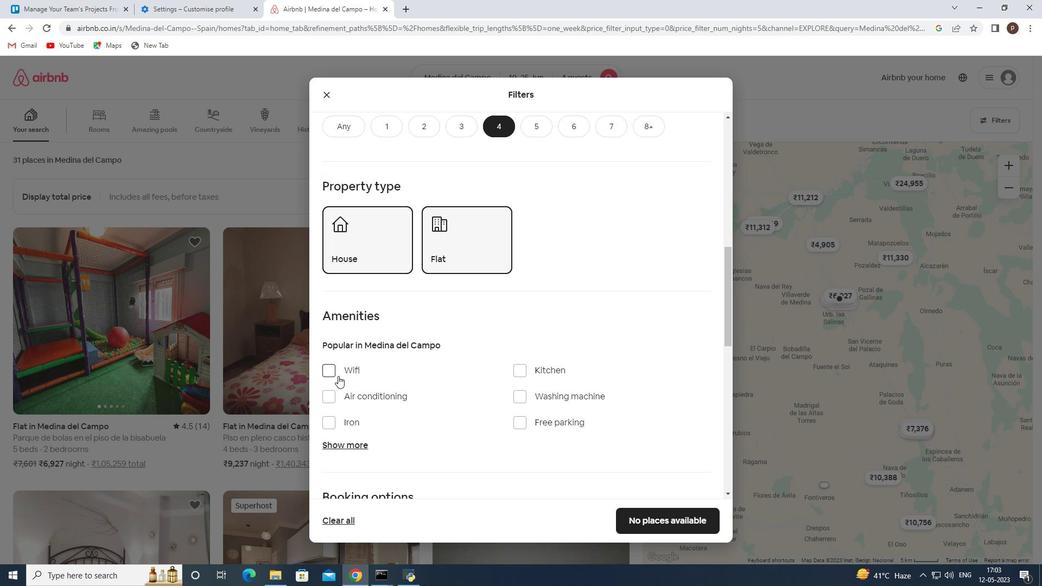 
Action: Mouse pressed left at (333, 368)
Screenshot: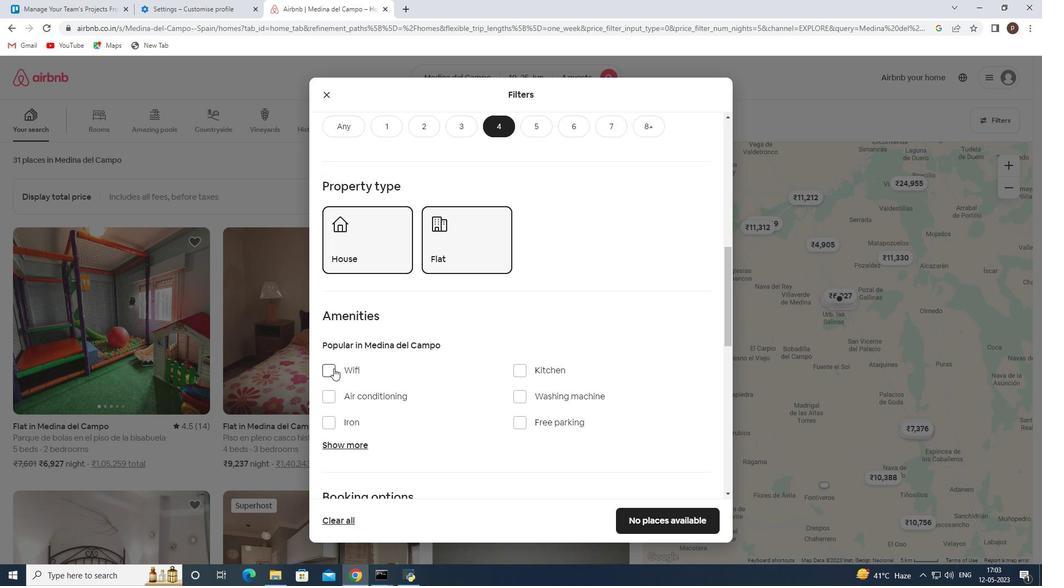 
Action: Mouse moved to (361, 445)
Screenshot: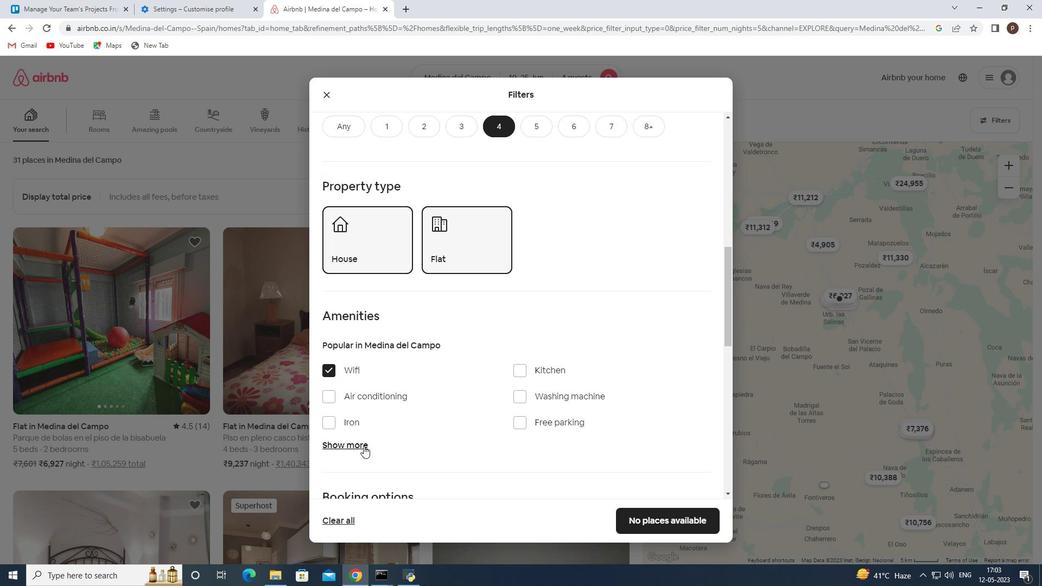 
Action: Mouse pressed left at (361, 445)
Screenshot: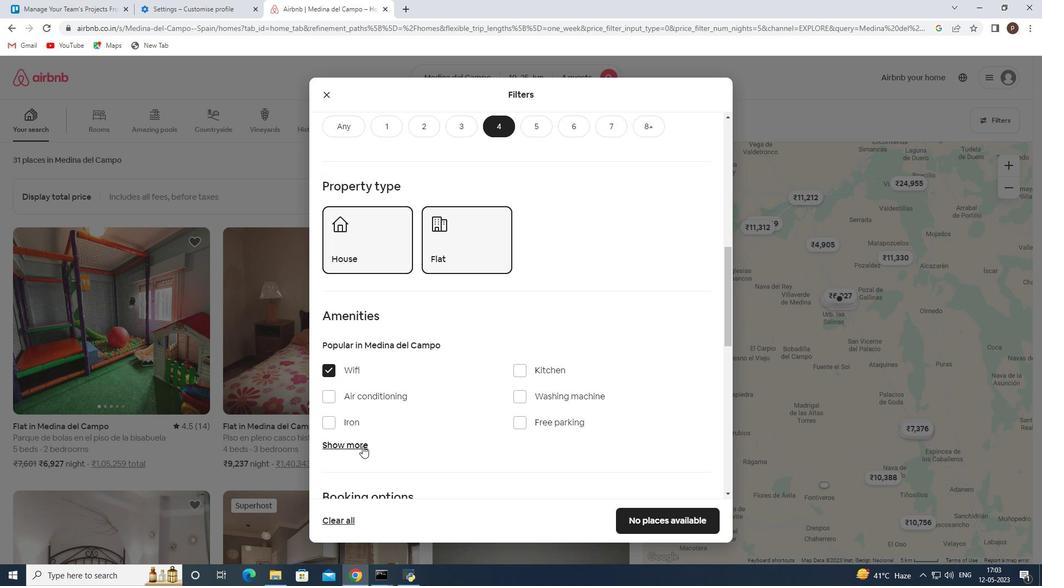 
Action: Mouse moved to (517, 419)
Screenshot: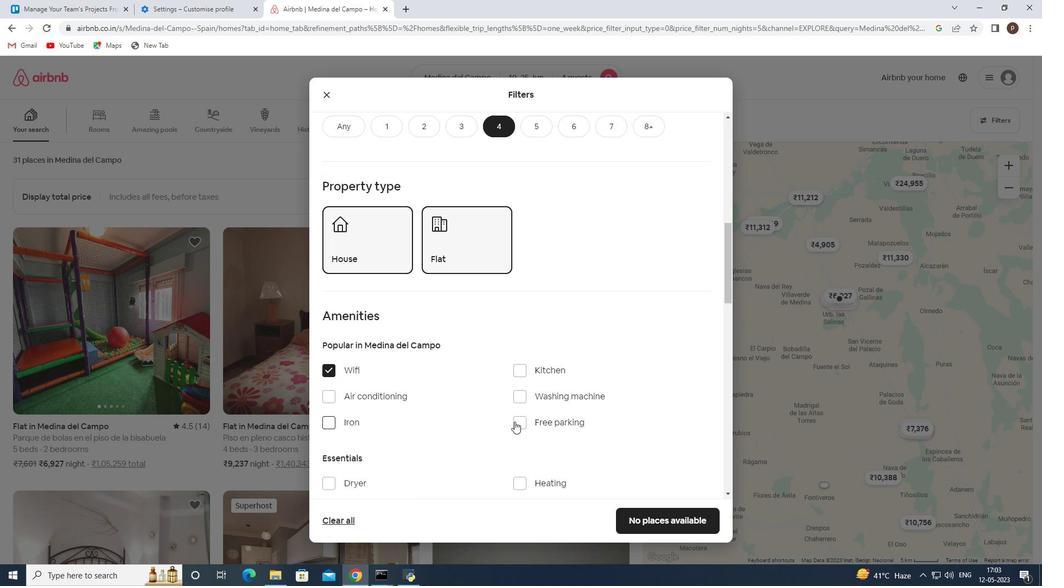
Action: Mouse pressed left at (517, 419)
Screenshot: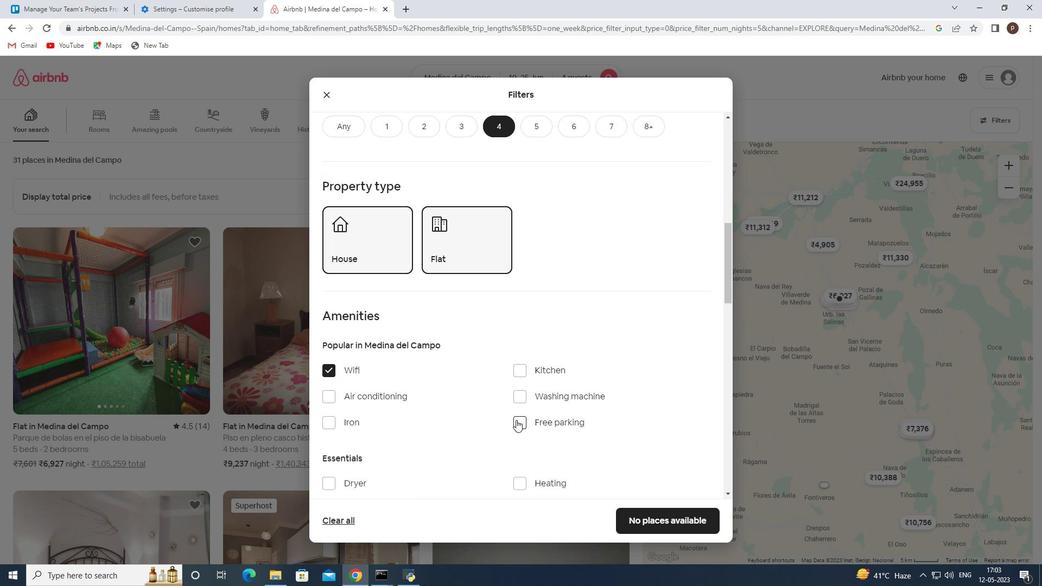 
Action: Mouse moved to (506, 421)
Screenshot: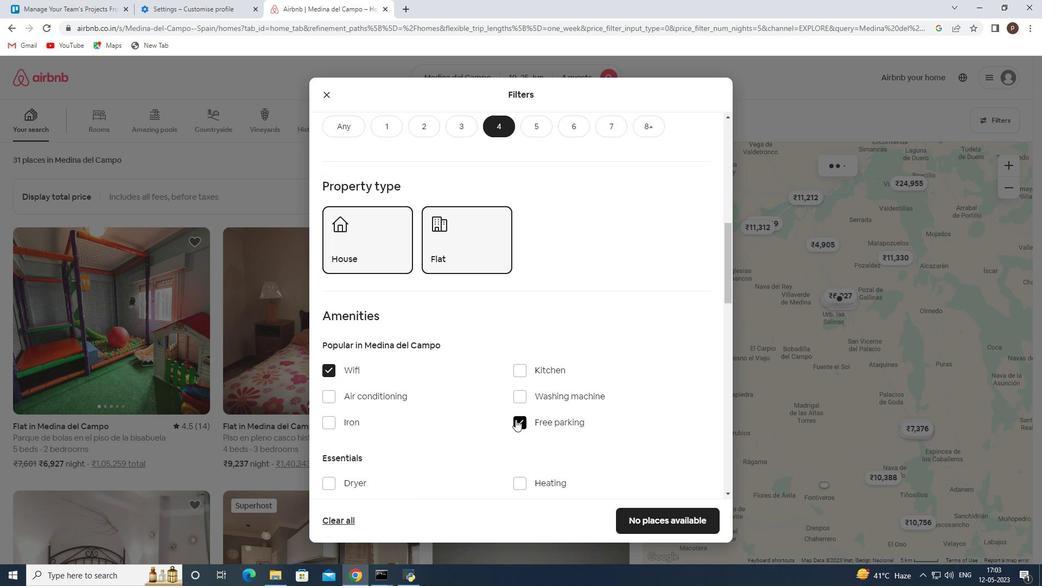
Action: Mouse scrolled (506, 420) with delta (0, 0)
Screenshot: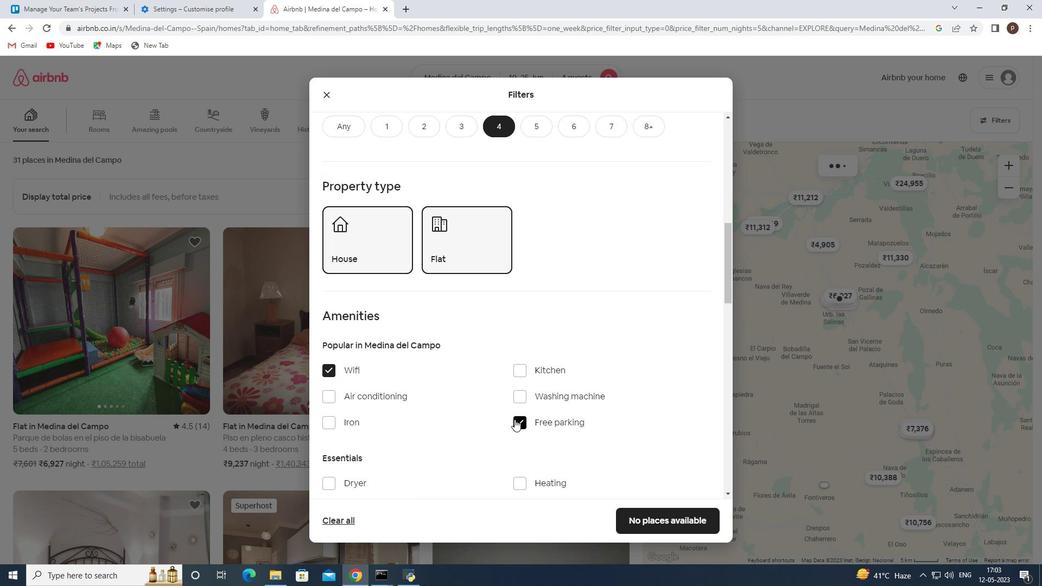 
Action: Mouse scrolled (506, 420) with delta (0, 0)
Screenshot: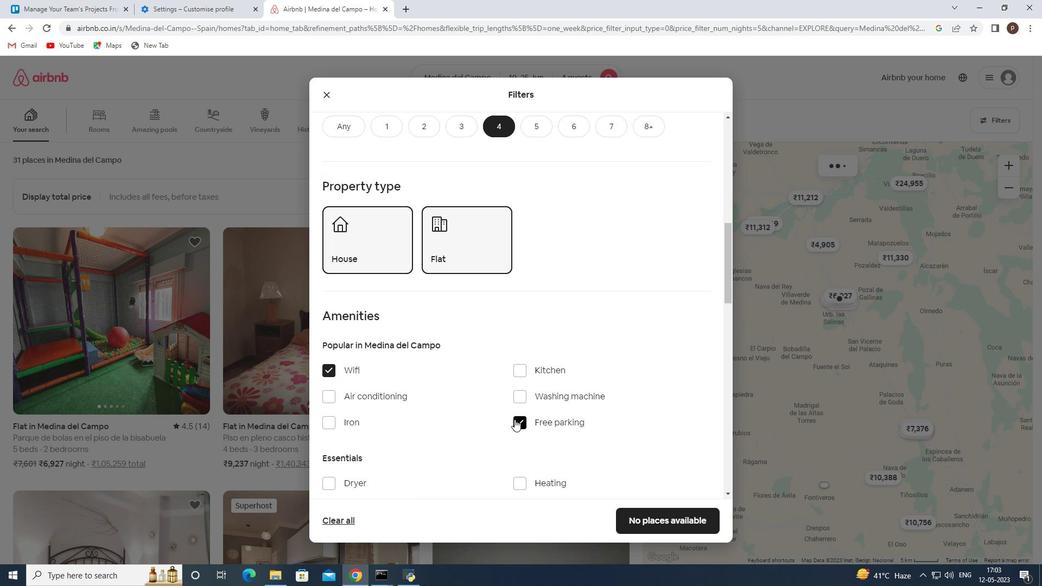 
Action: Mouse moved to (512, 406)
Screenshot: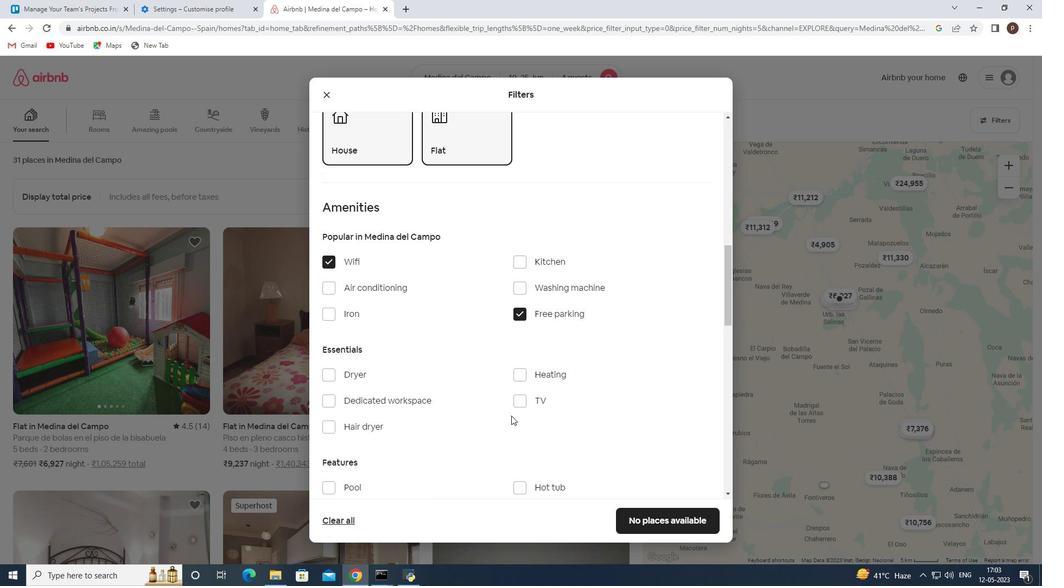 
Action: Mouse pressed left at (512, 406)
Screenshot: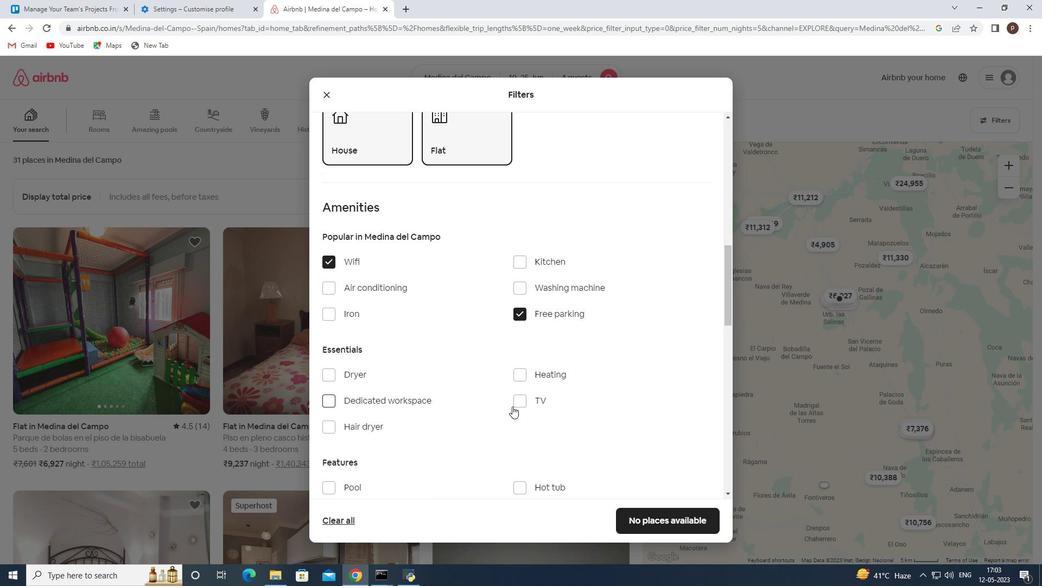 
Action: Mouse moved to (515, 402)
Screenshot: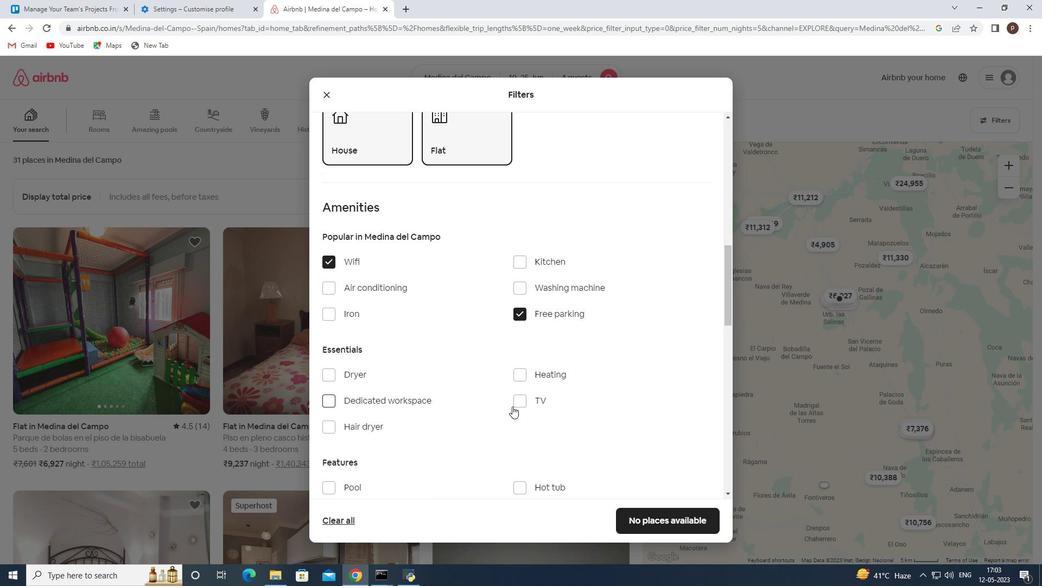 
Action: Mouse pressed left at (515, 402)
Screenshot: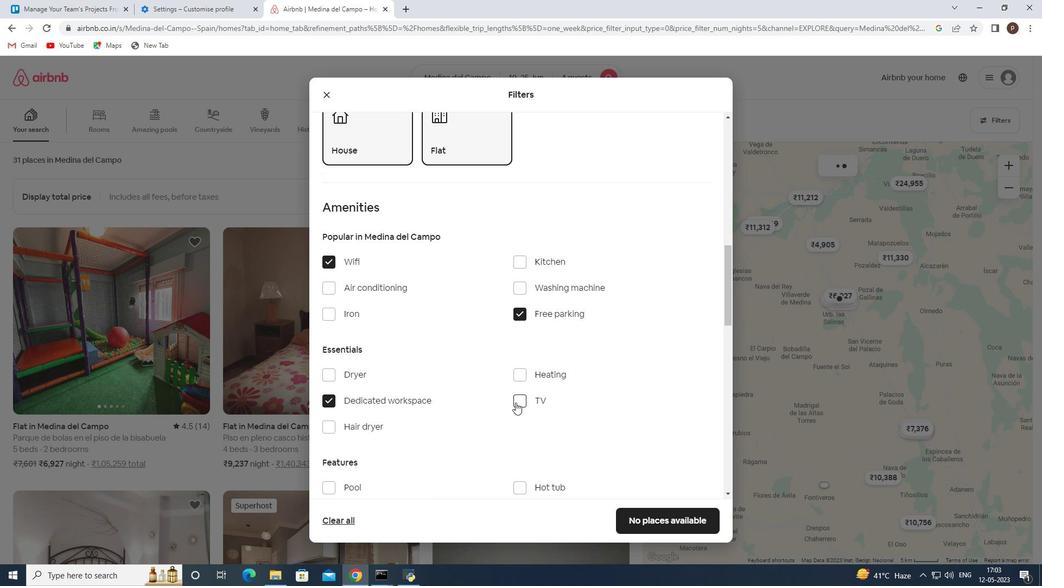 
Action: Mouse moved to (378, 407)
Screenshot: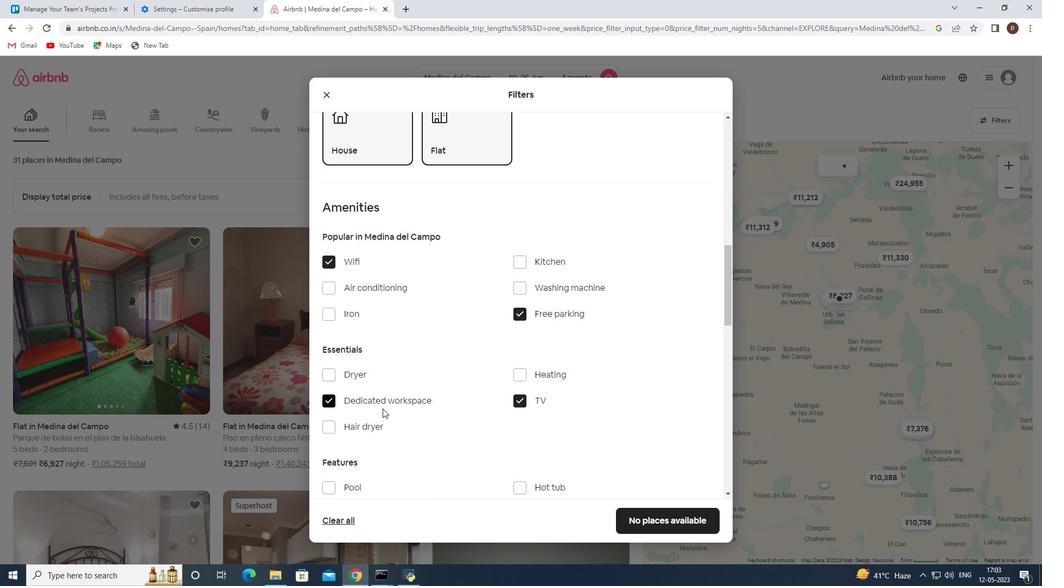 
Action: Mouse pressed left at (378, 407)
Screenshot: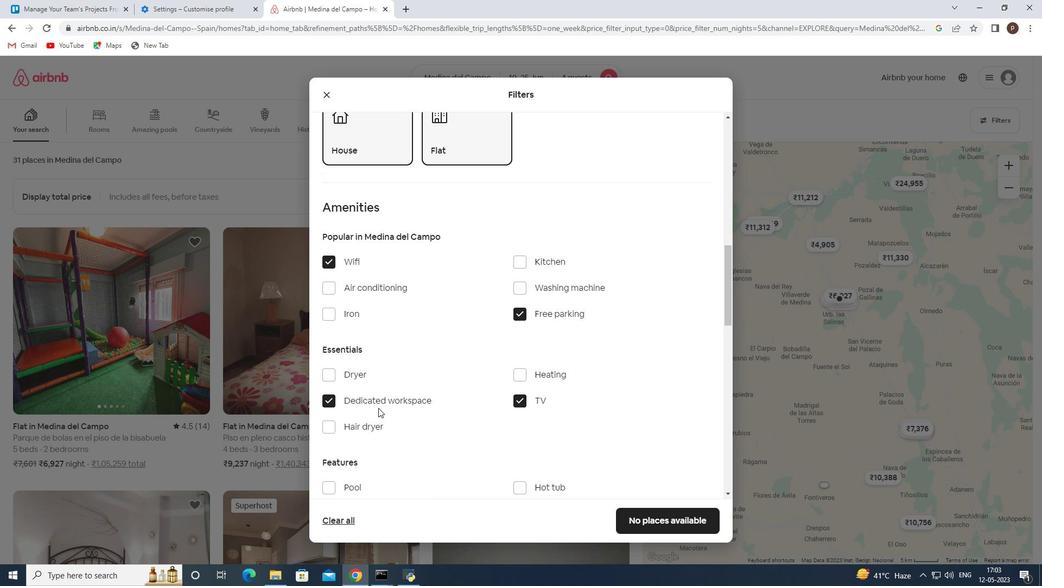
Action: Mouse moved to (401, 420)
Screenshot: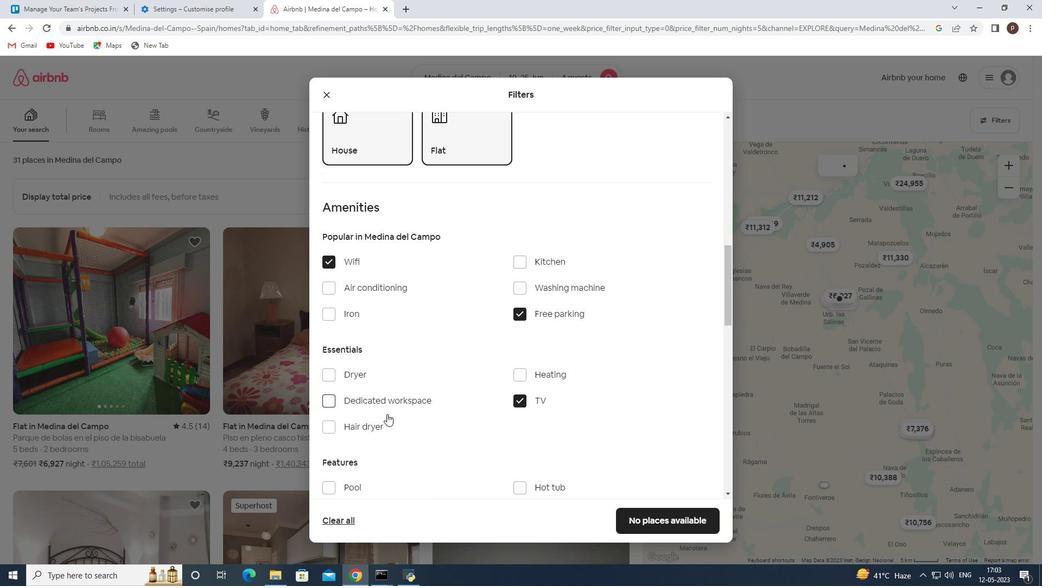 
Action: Mouse scrolled (401, 420) with delta (0, 0)
Screenshot: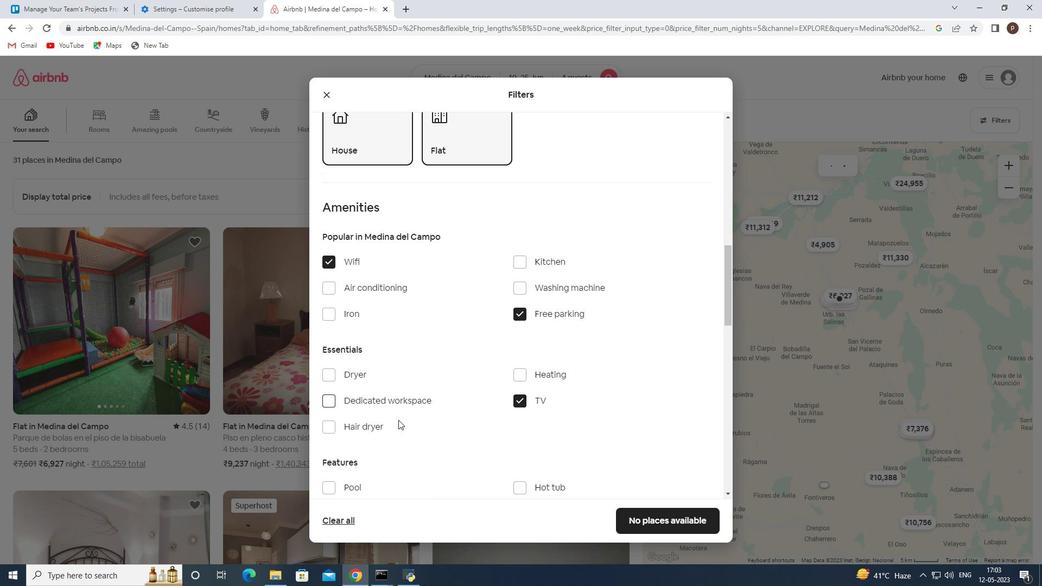 
Action: Mouse scrolled (401, 420) with delta (0, 0)
Screenshot: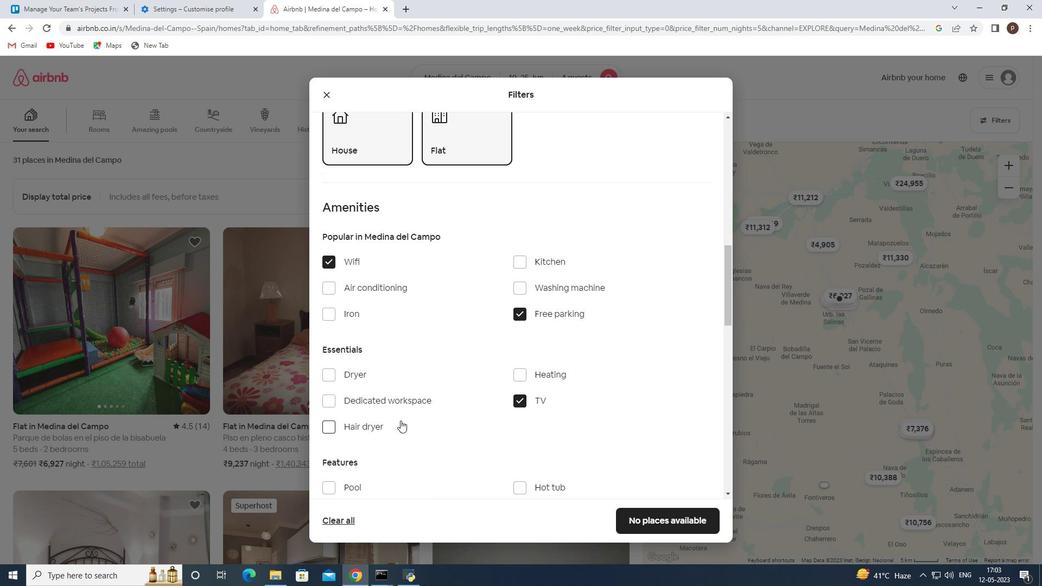 
Action: Mouse moved to (432, 378)
Screenshot: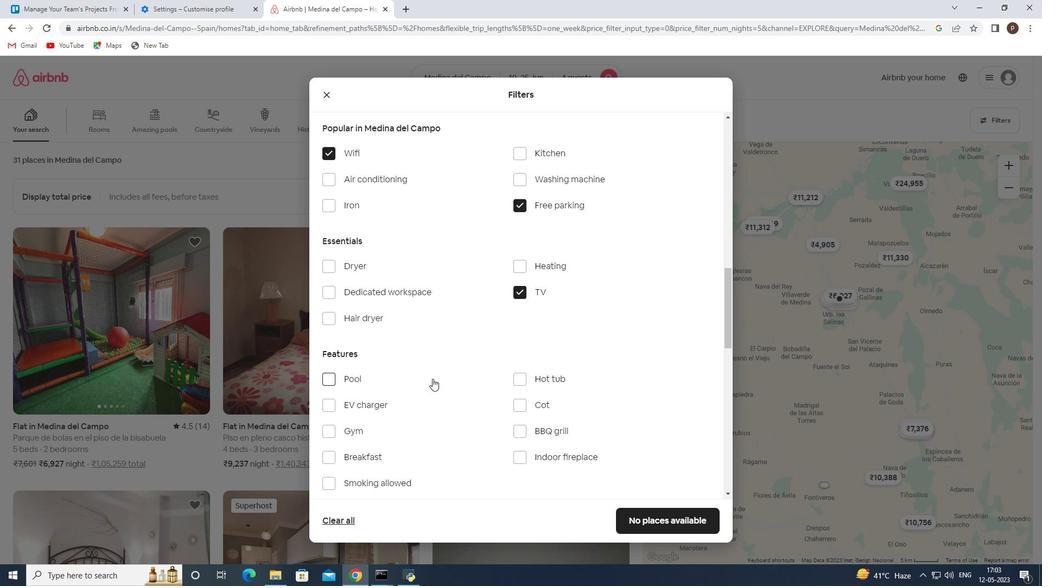 
Action: Mouse scrolled (432, 377) with delta (0, 0)
Screenshot: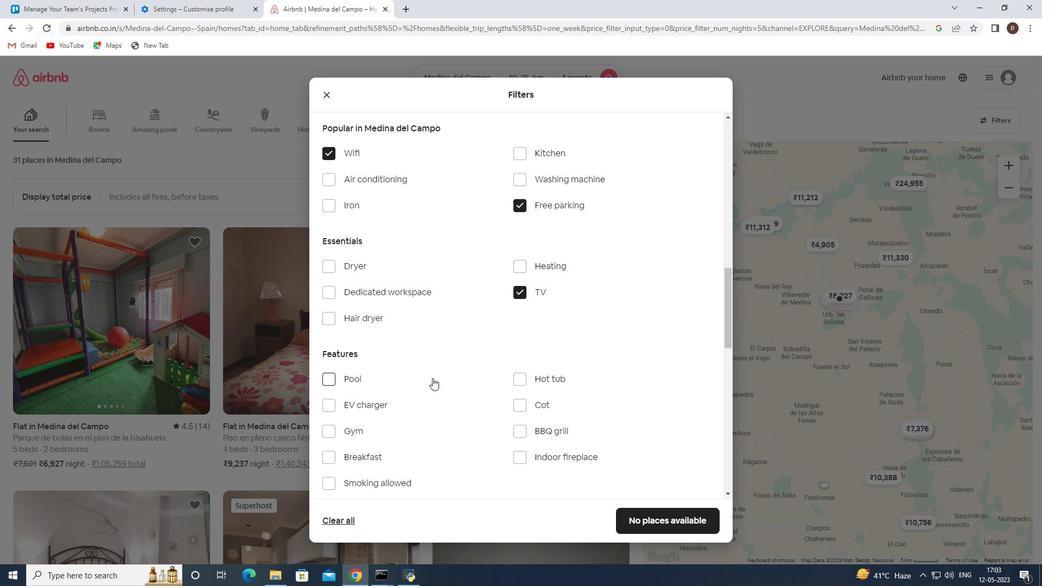 
Action: Mouse moved to (325, 386)
Screenshot: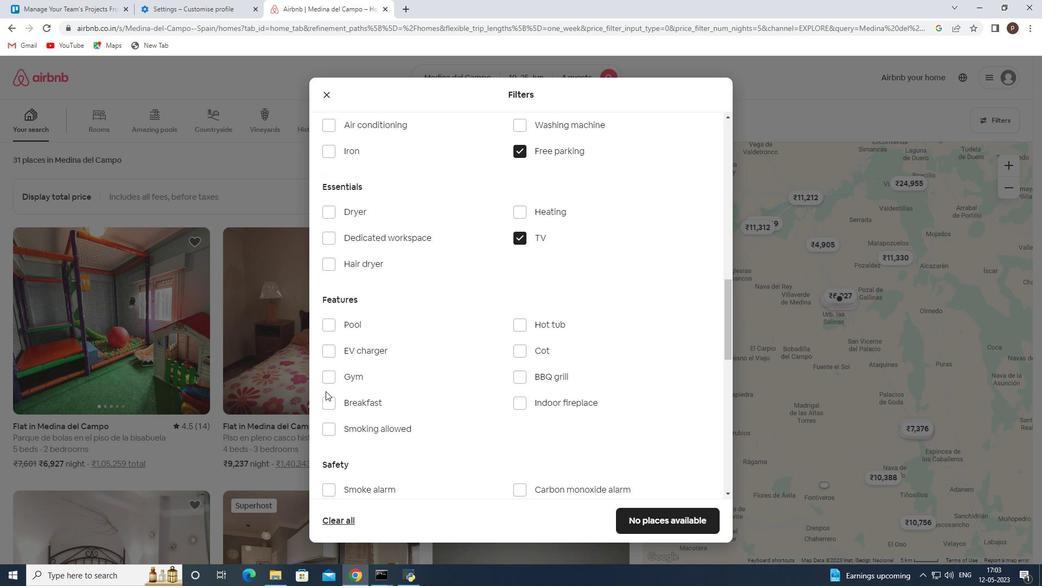 
Action: Mouse pressed left at (325, 386)
Screenshot: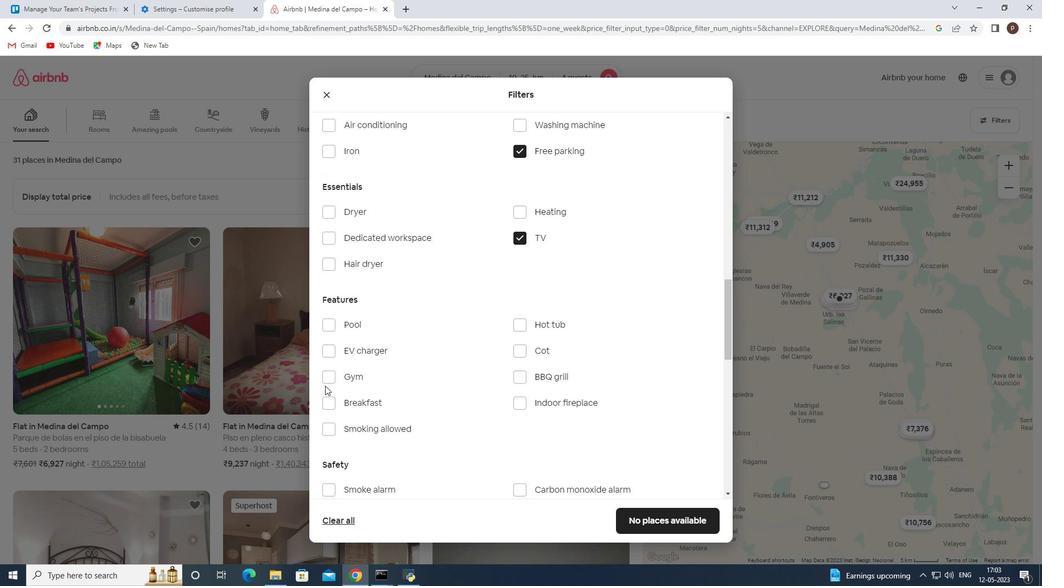 
Action: Mouse moved to (327, 379)
Screenshot: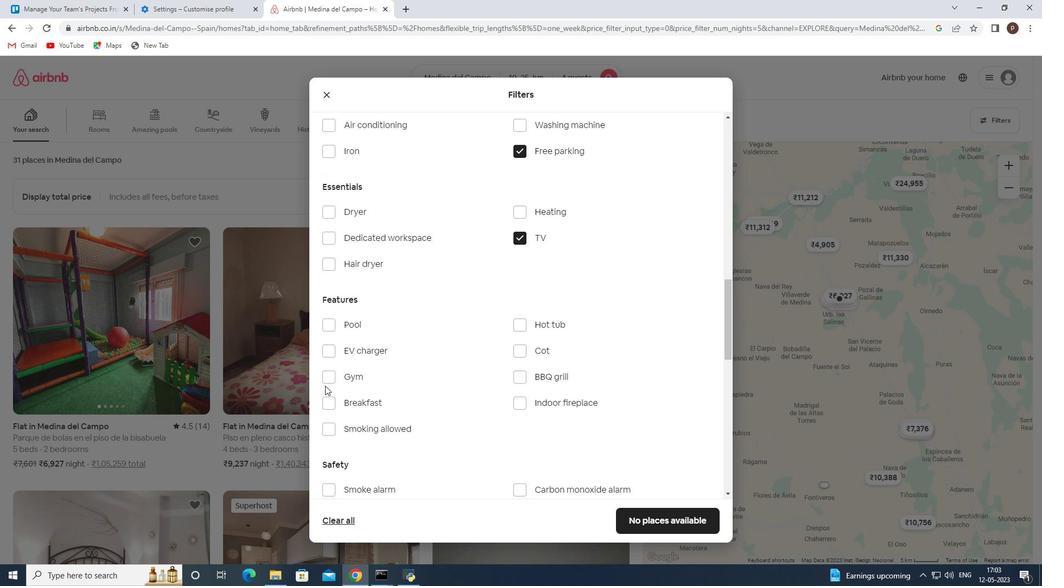 
Action: Mouse pressed left at (327, 379)
Screenshot: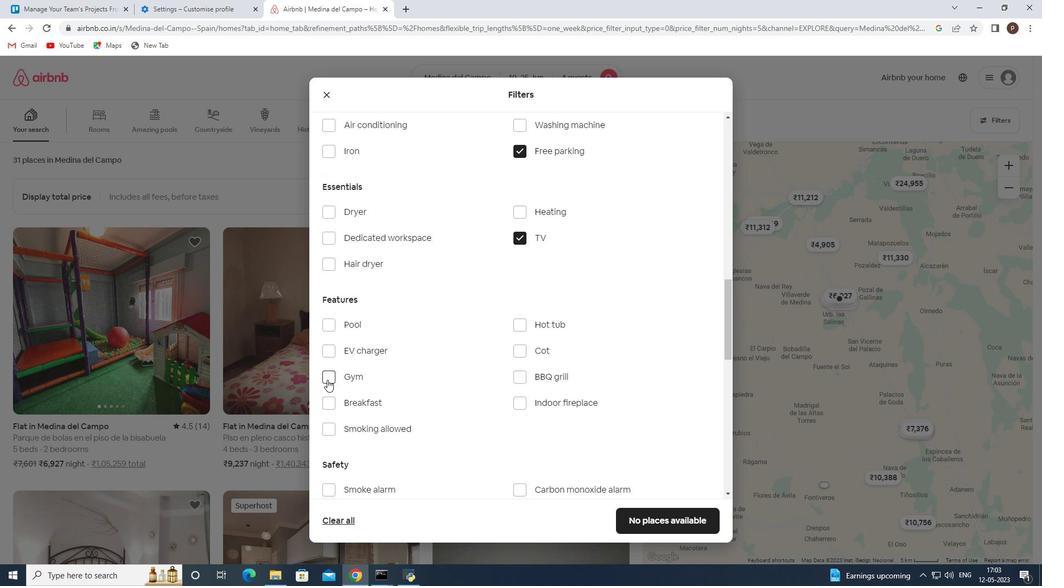 
Action: Mouse moved to (328, 401)
Screenshot: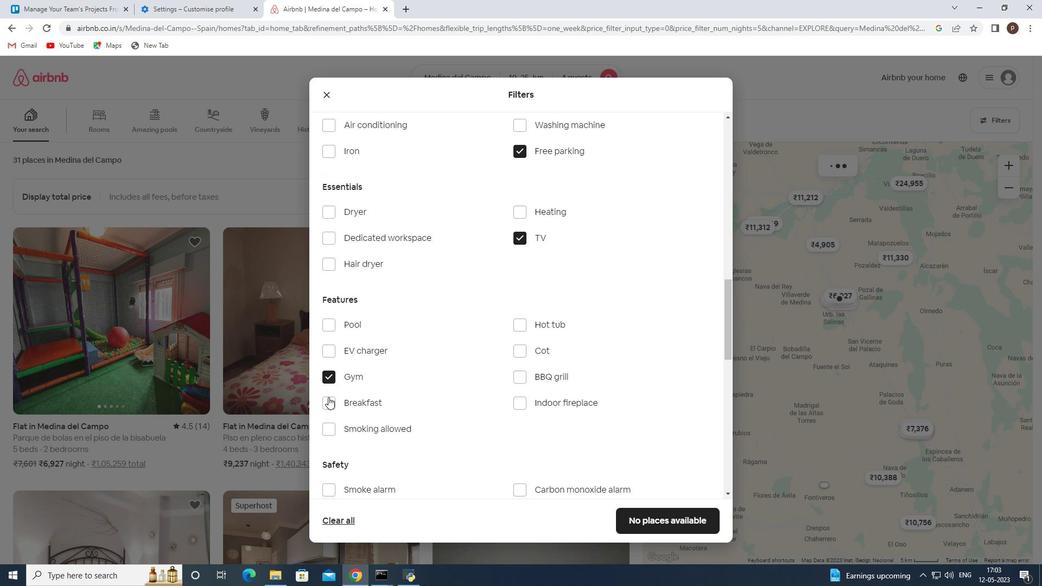 
Action: Mouse pressed left at (328, 401)
Screenshot: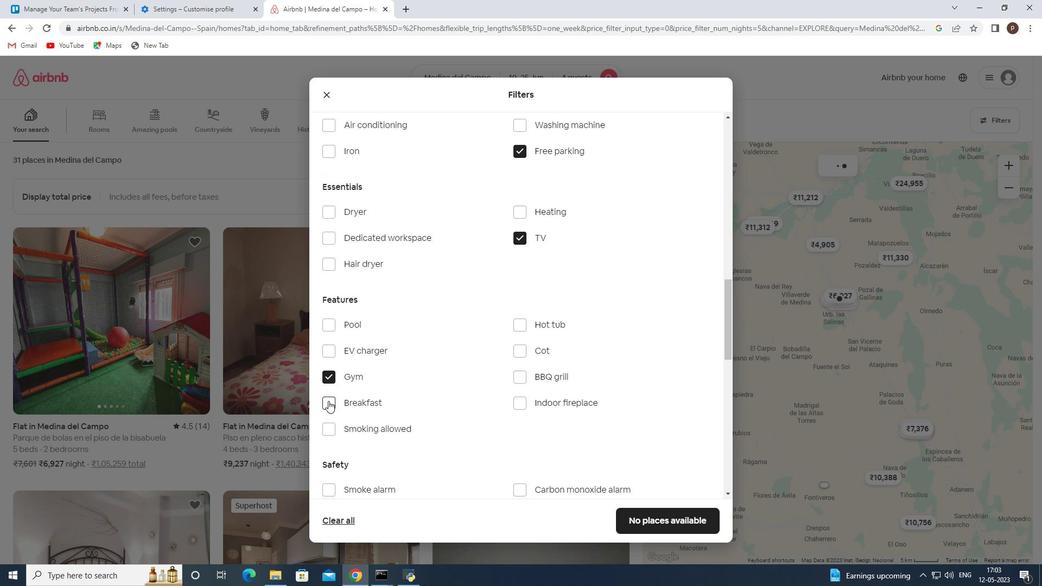 
Action: Mouse moved to (421, 411)
Screenshot: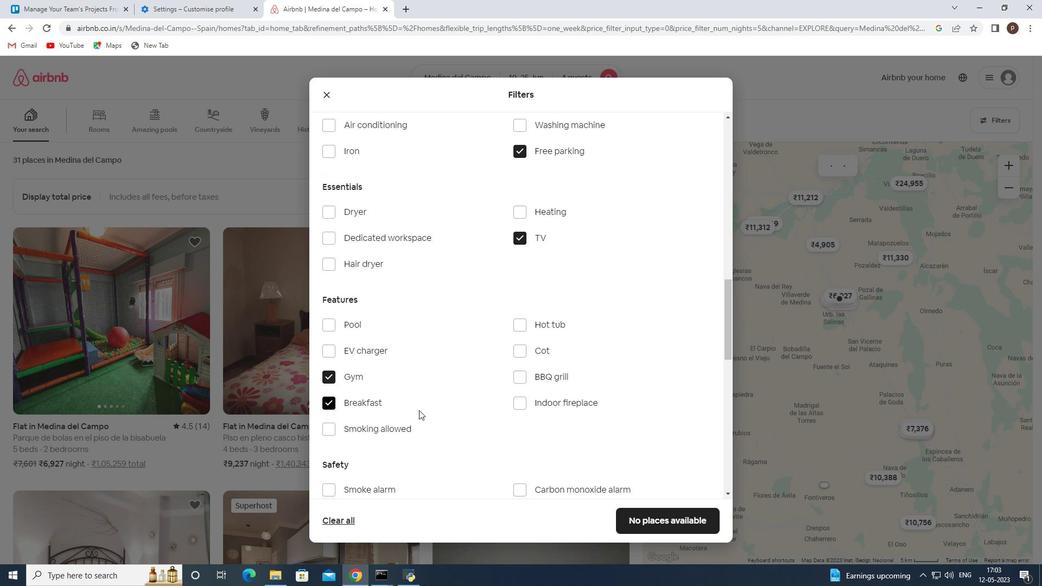 
Action: Mouse scrolled (421, 410) with delta (0, 0)
Screenshot: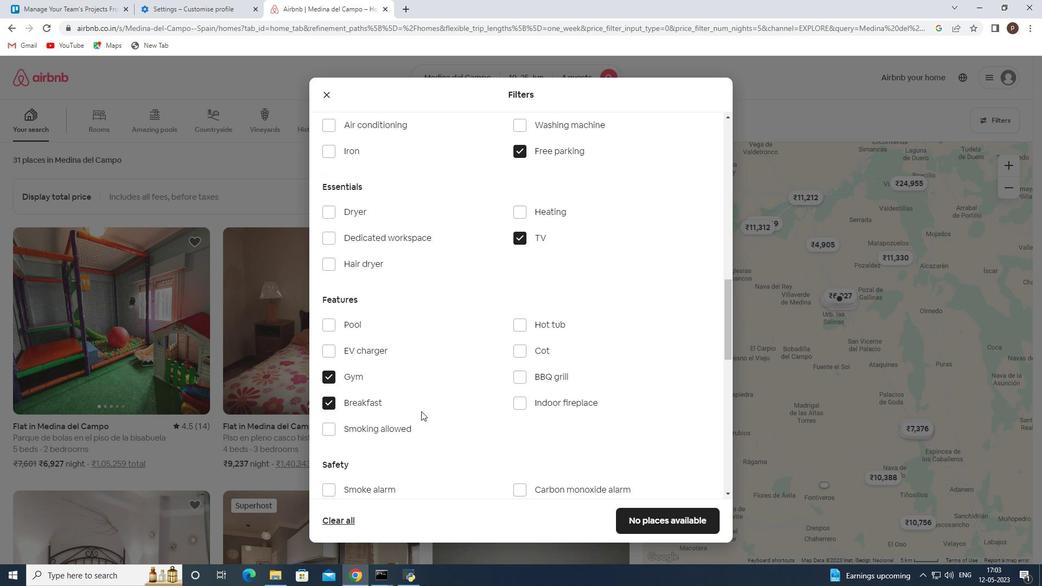 
Action: Mouse scrolled (421, 410) with delta (0, 0)
Screenshot: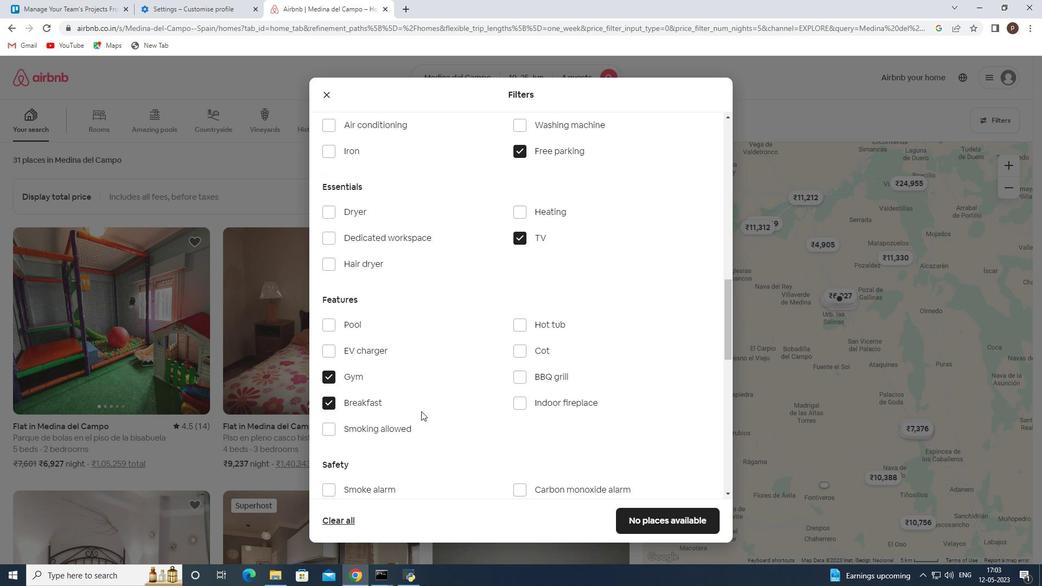 
Action: Mouse moved to (421, 411)
Screenshot: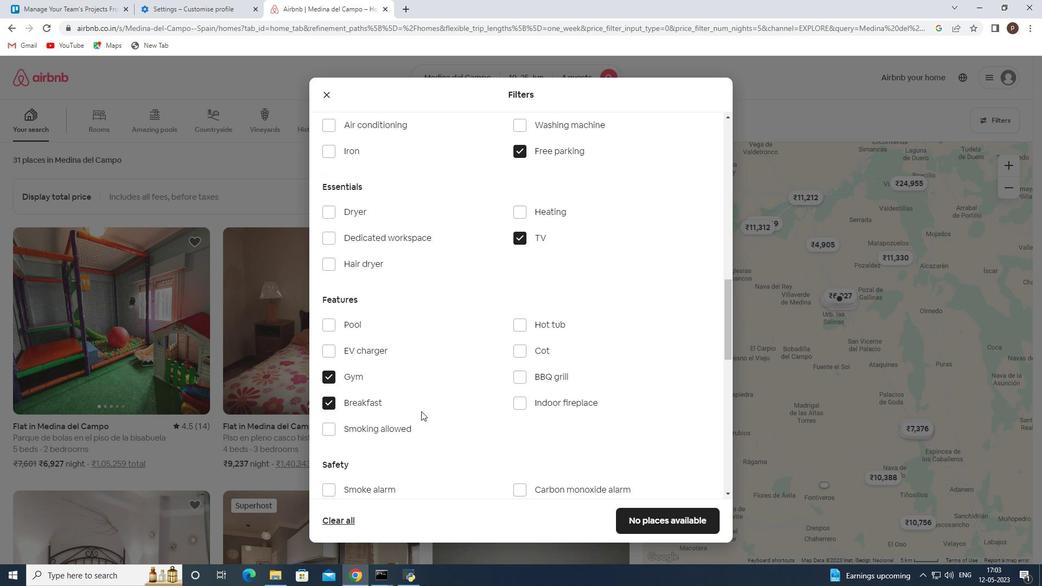 
Action: Mouse scrolled (421, 410) with delta (0, 0)
Screenshot: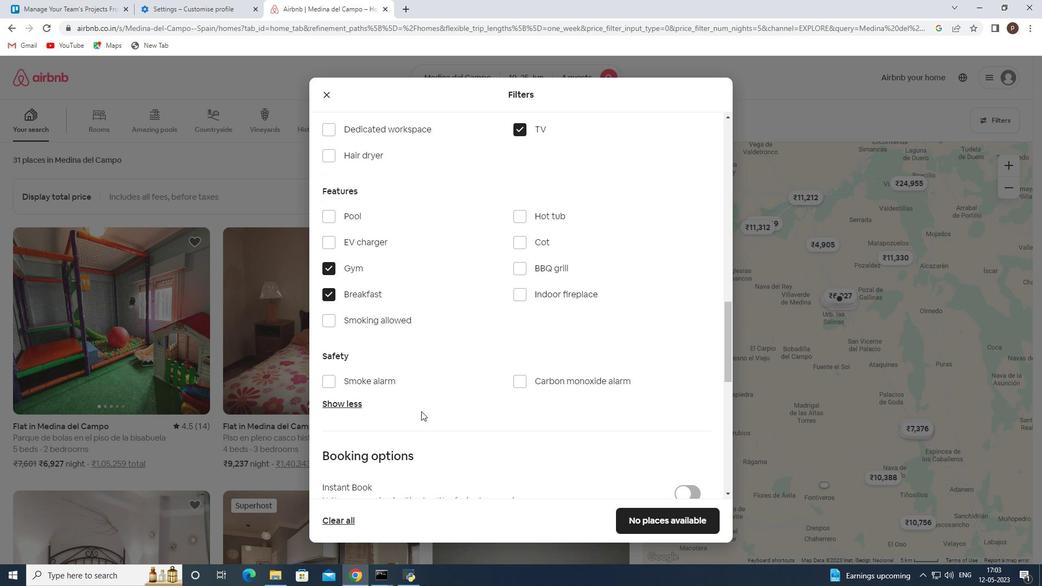 
Action: Mouse moved to (500, 410)
Screenshot: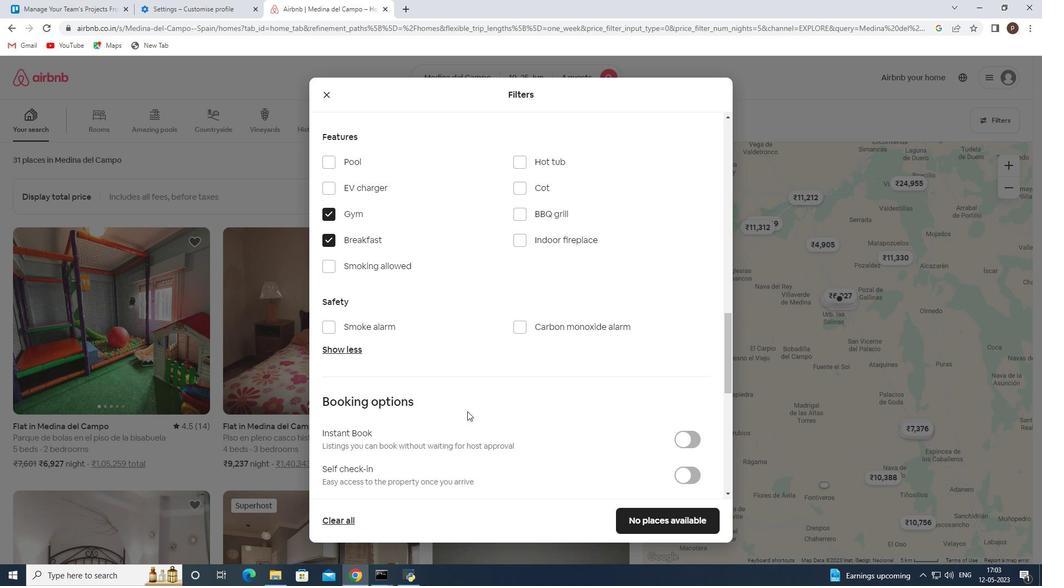 
Action: Mouse scrolled (500, 410) with delta (0, 0)
Screenshot: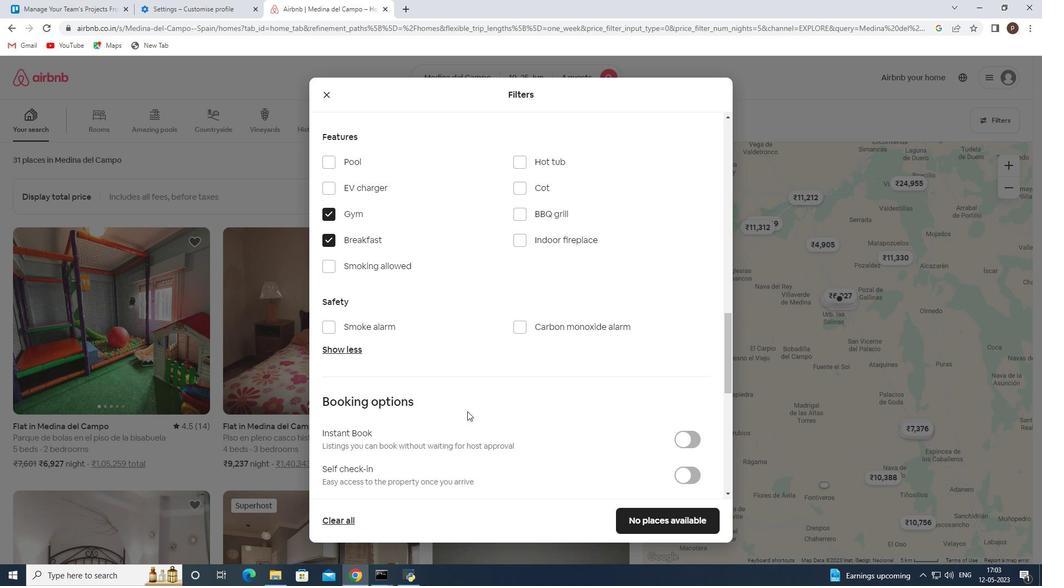 
Action: Mouse moved to (504, 410)
Screenshot: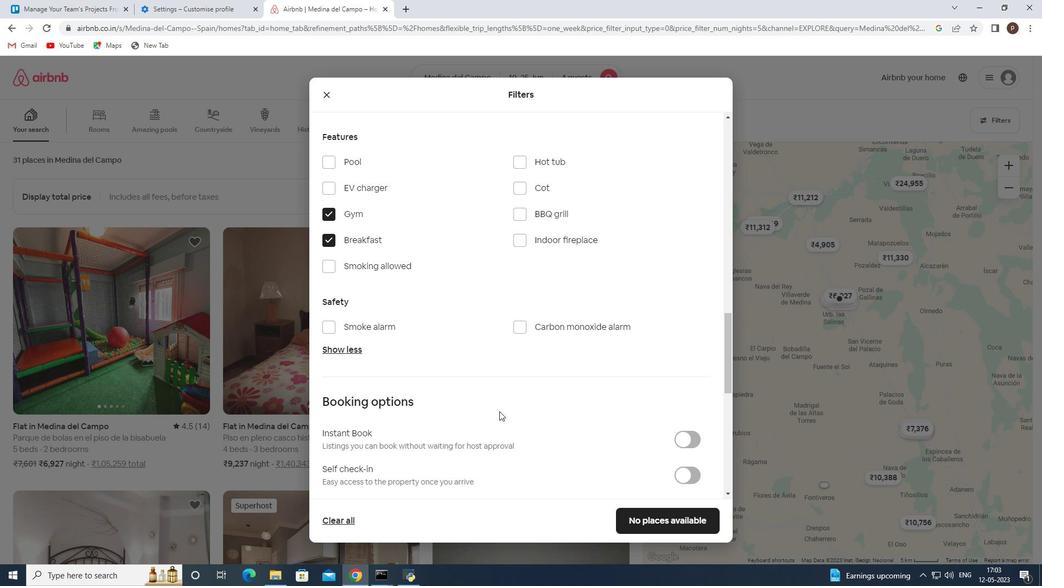 
Action: Mouse scrolled (504, 409) with delta (0, 0)
Screenshot: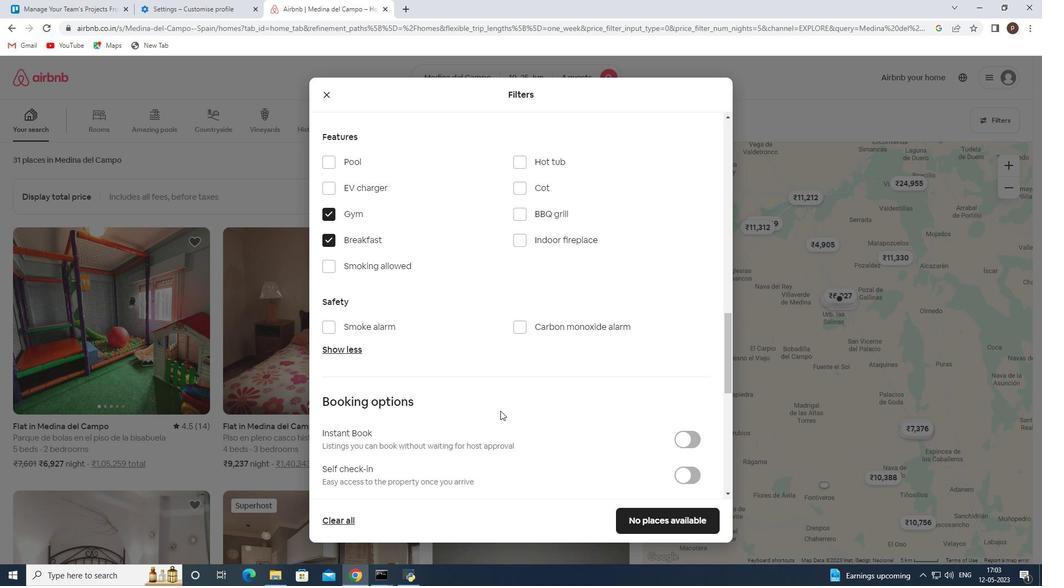
Action: Mouse moved to (680, 362)
Screenshot: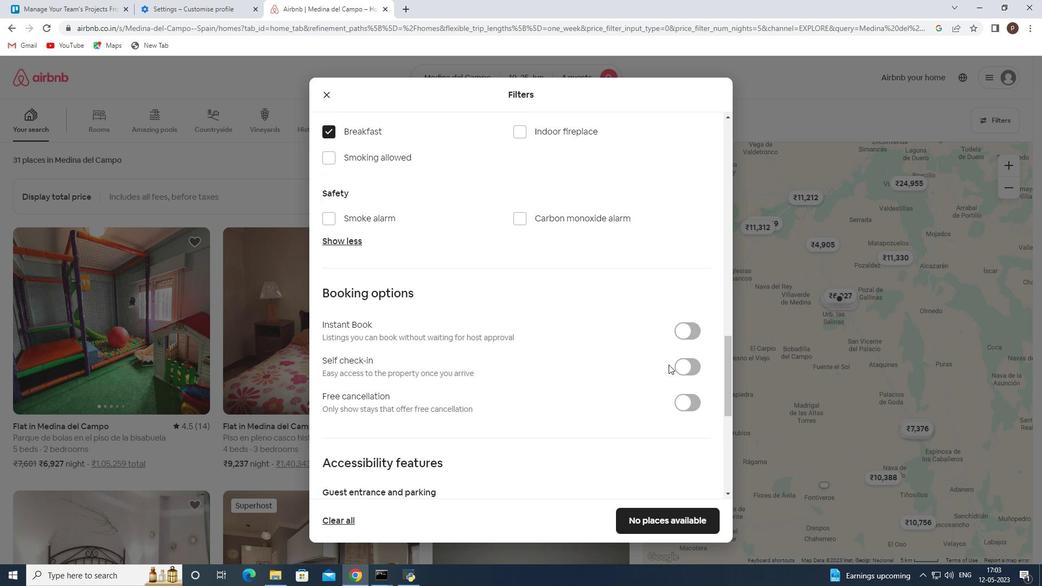 
Action: Mouse pressed left at (680, 362)
Screenshot: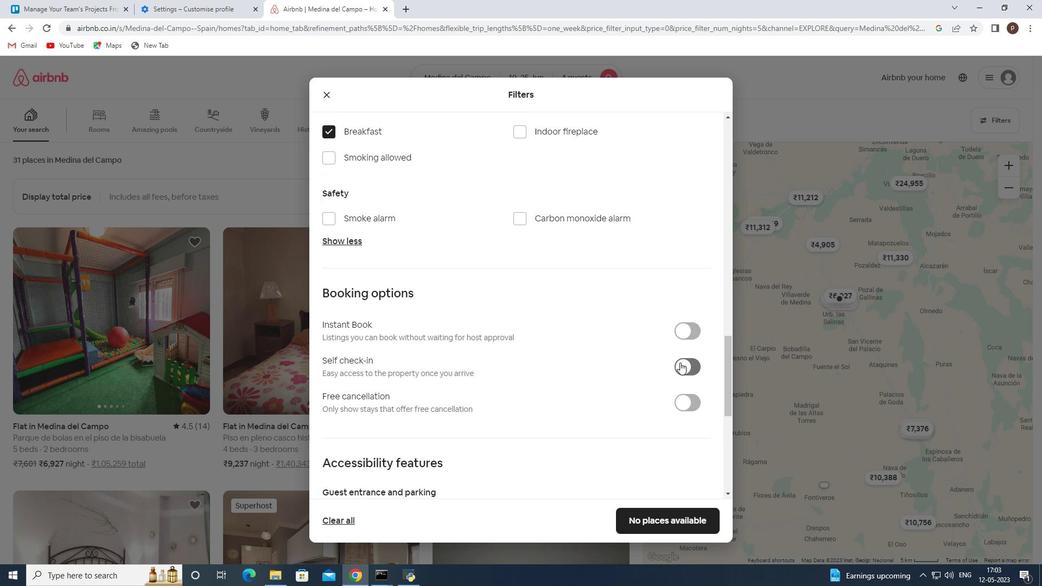 
Action: Mouse moved to (542, 388)
Screenshot: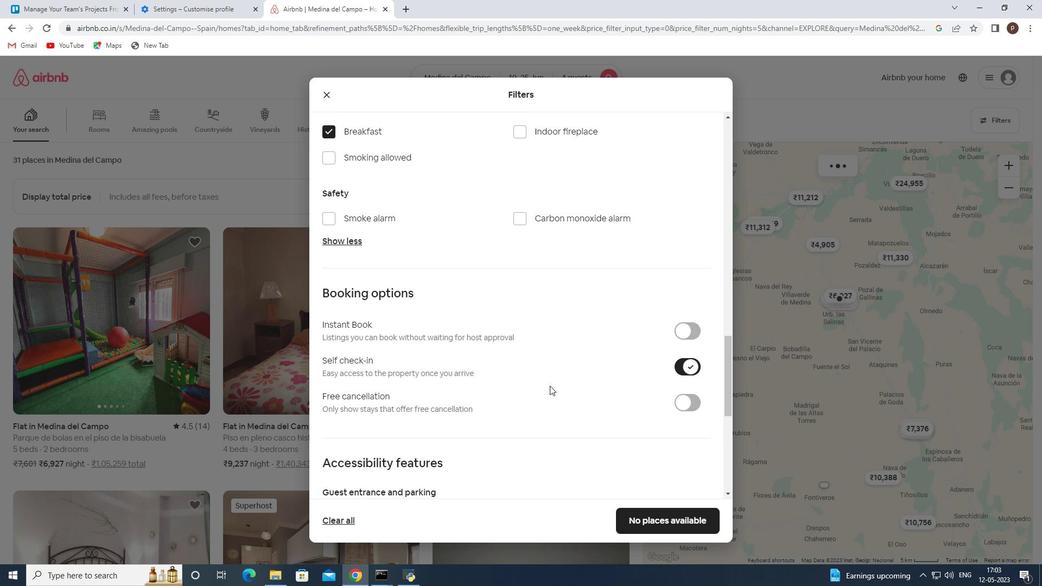 
Action: Mouse scrolled (542, 388) with delta (0, 0)
Screenshot: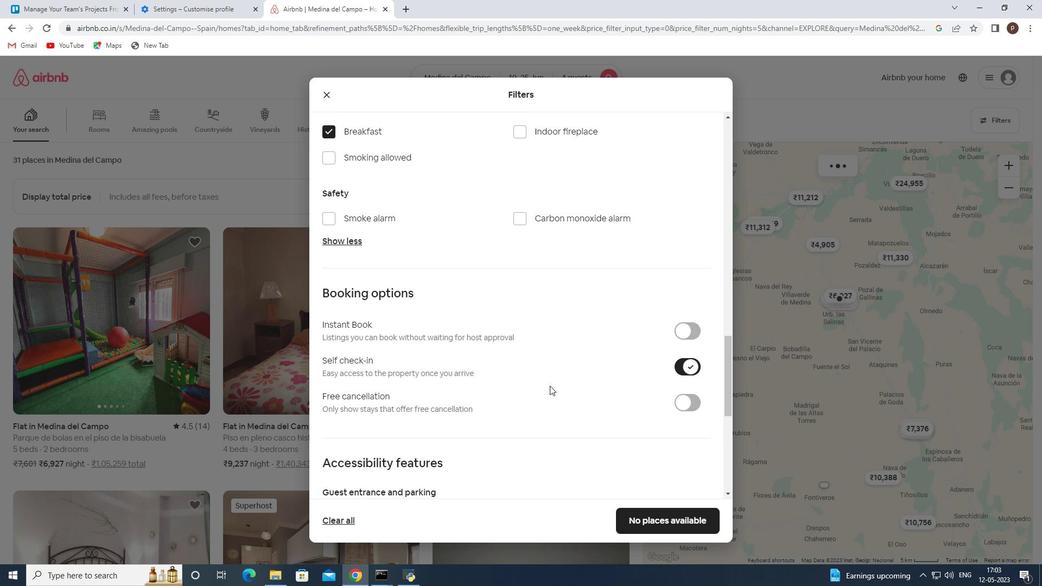 
Action: Mouse moved to (541, 389)
Screenshot: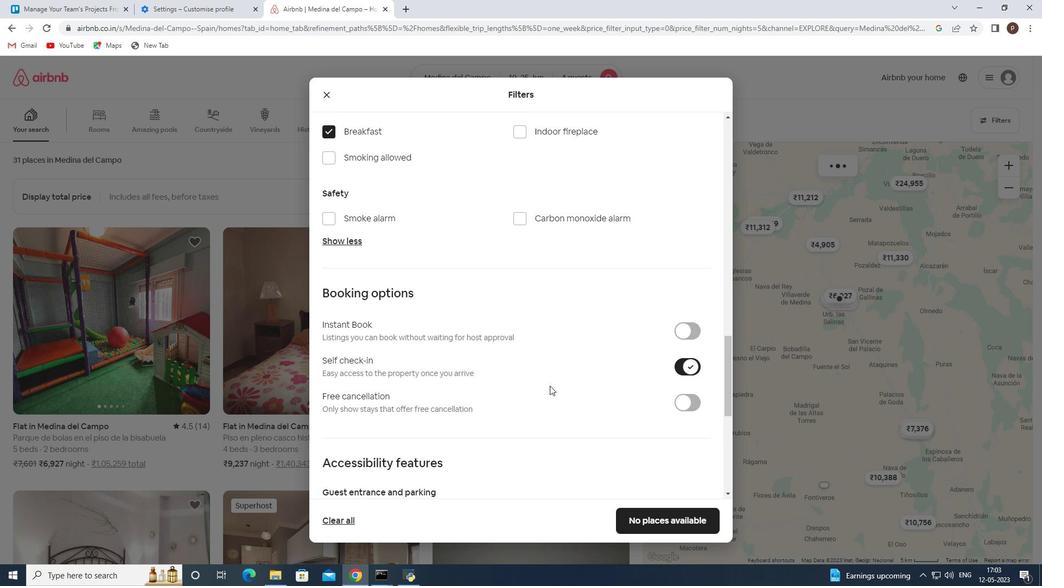 
Action: Mouse scrolled (541, 388) with delta (0, 0)
Screenshot: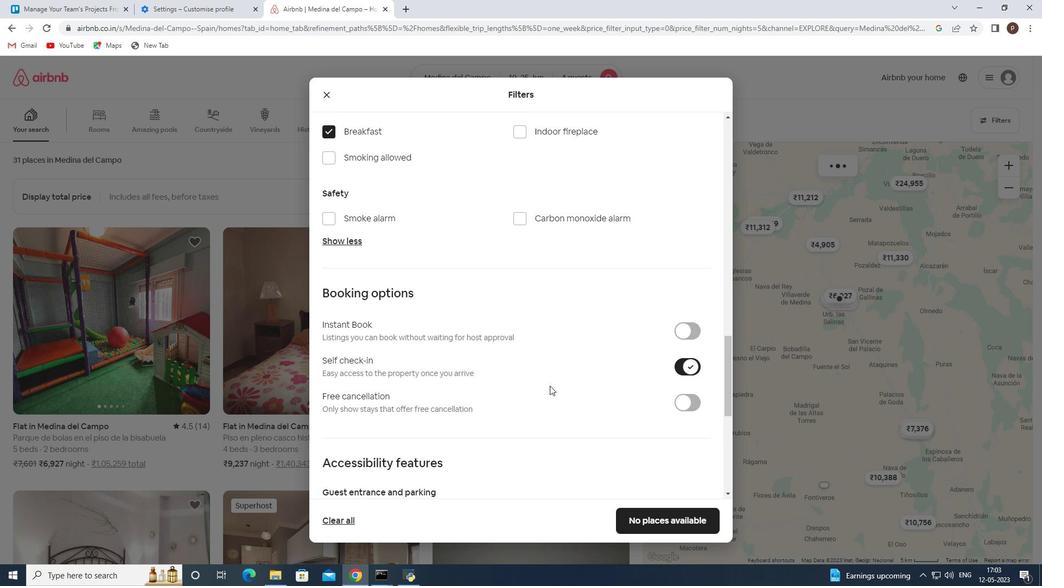 
Action: Mouse scrolled (541, 388) with delta (0, 0)
Screenshot: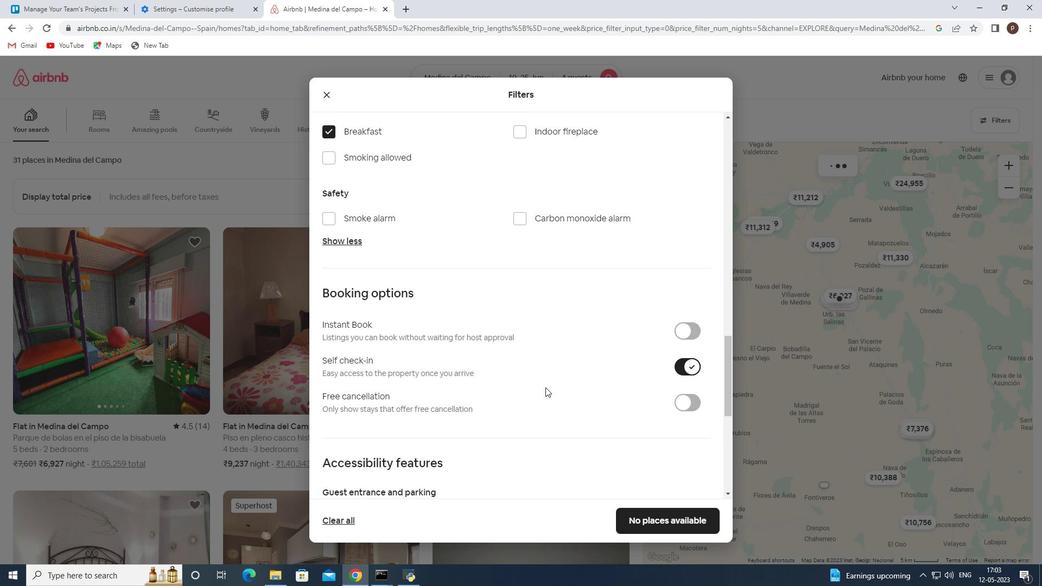
Action: Mouse moved to (541, 389)
Screenshot: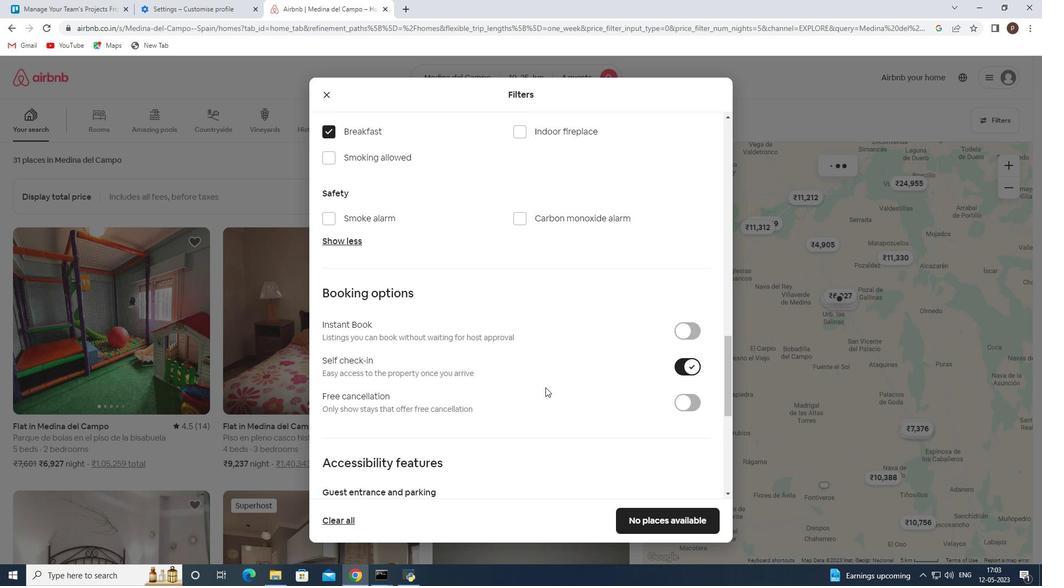 
Action: Mouse scrolled (541, 388) with delta (0, 0)
Screenshot: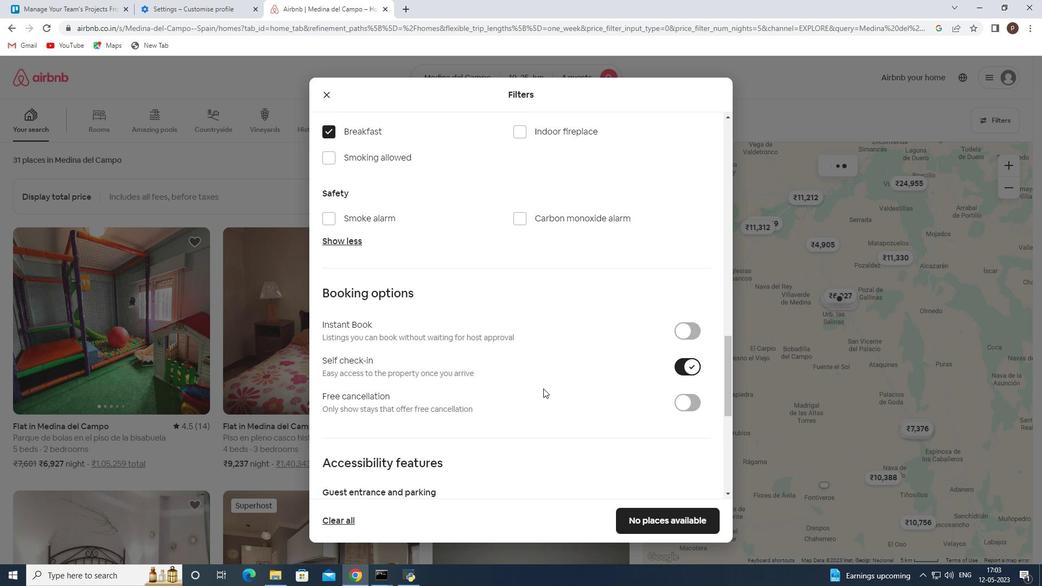 
Action: Mouse moved to (498, 383)
Screenshot: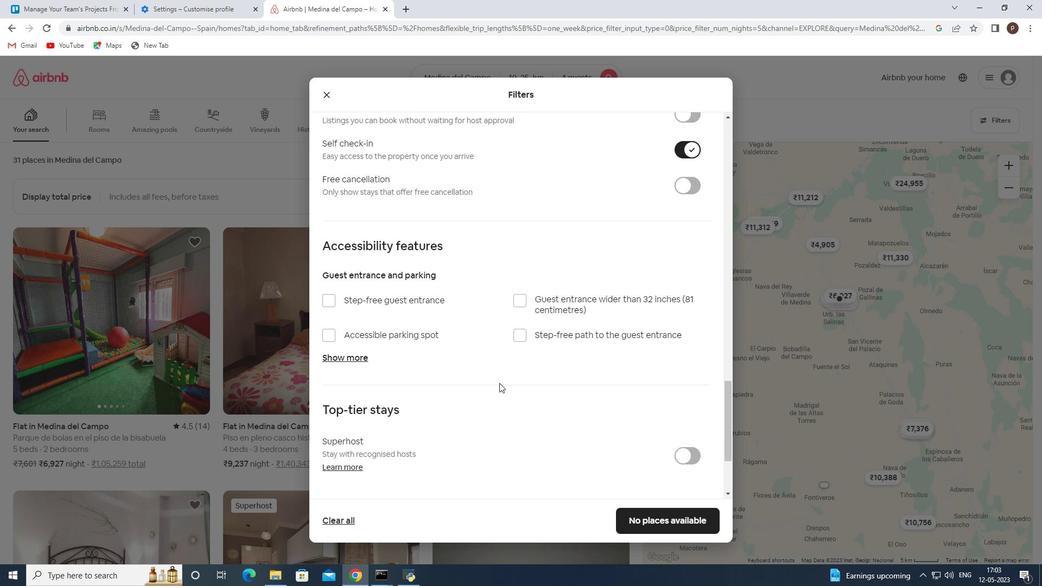 
Action: Mouse scrolled (498, 382) with delta (0, 0)
Screenshot: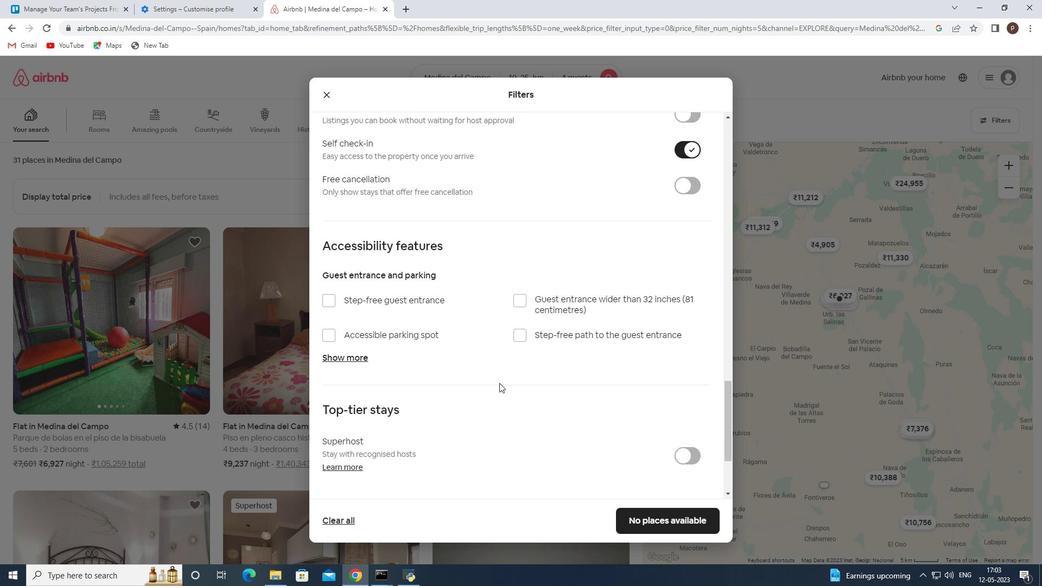 
Action: Mouse scrolled (498, 382) with delta (0, 0)
Screenshot: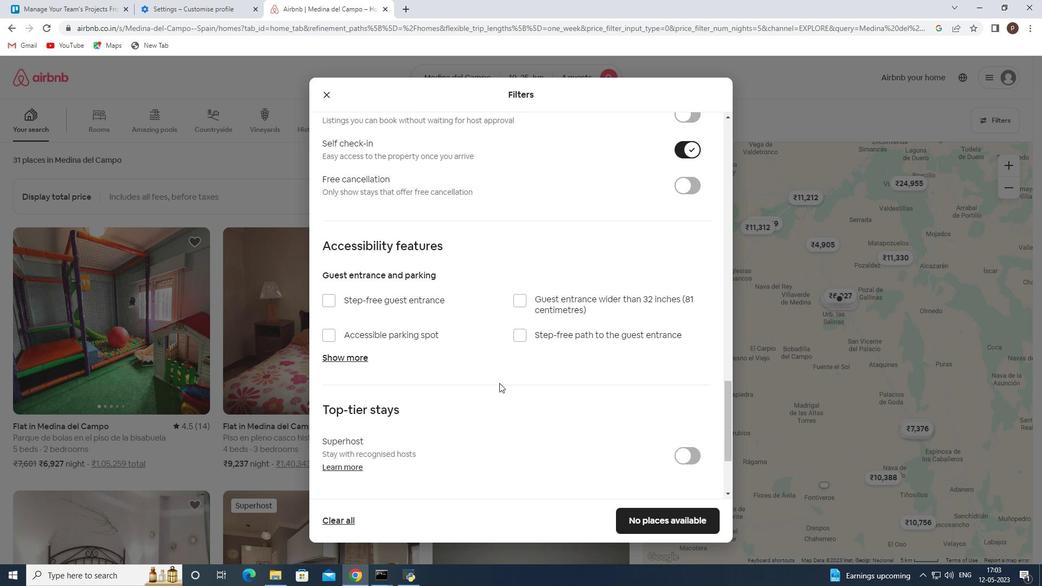 
Action: Mouse scrolled (498, 382) with delta (0, 0)
Screenshot: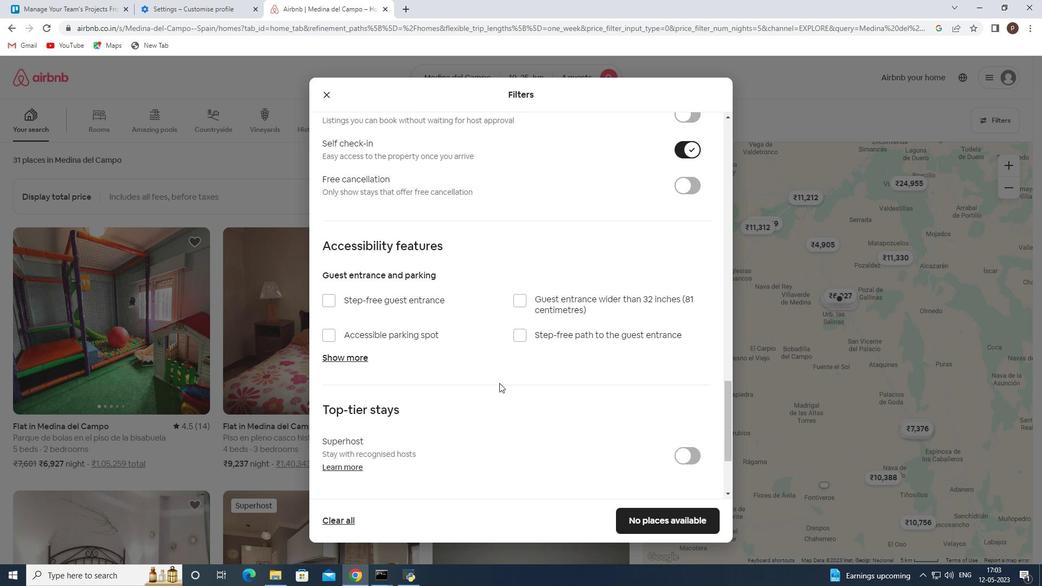 
Action: Mouse scrolled (498, 382) with delta (0, 0)
Screenshot: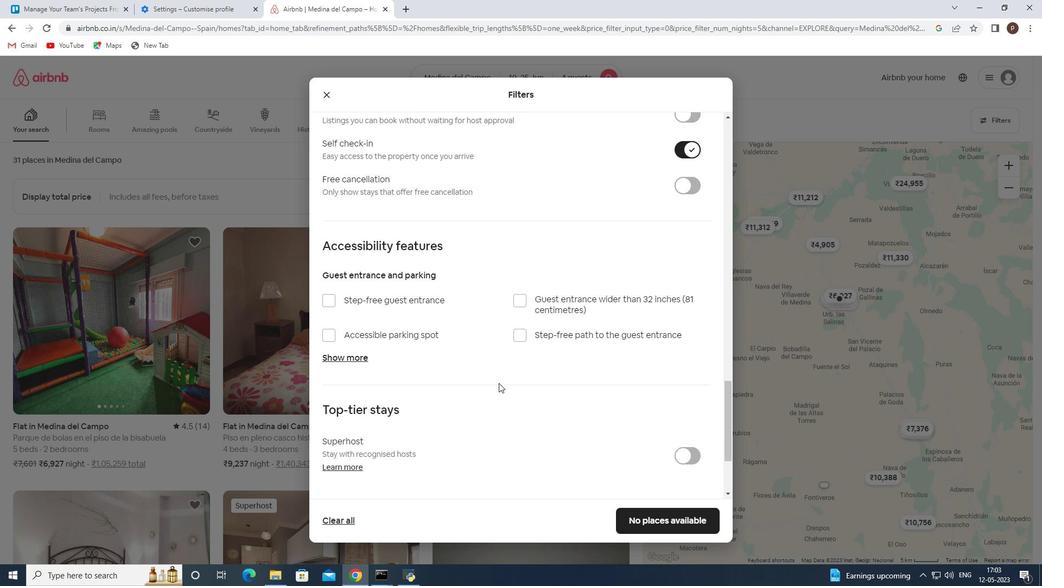 
Action: Mouse moved to (324, 422)
Screenshot: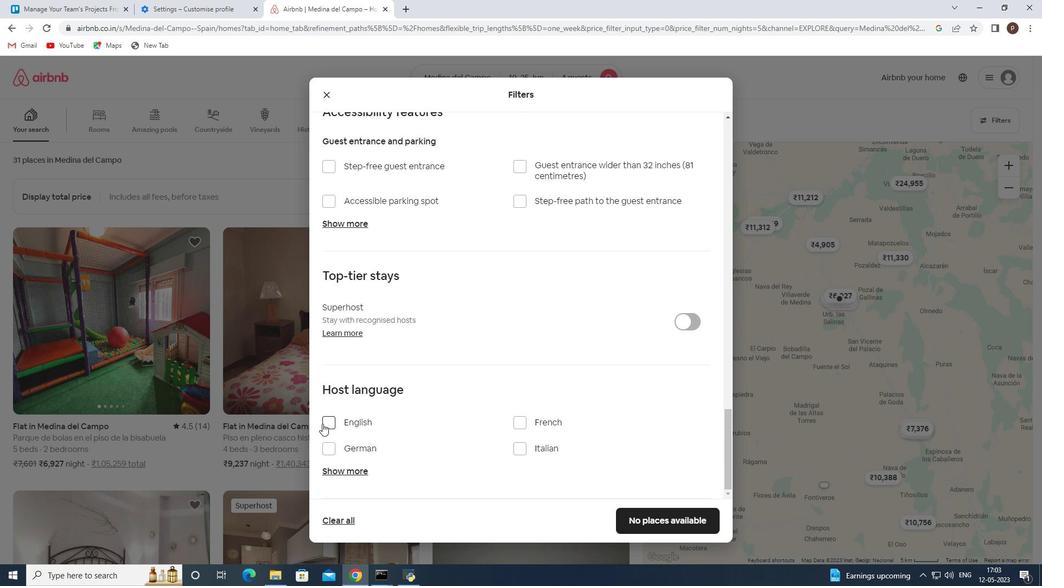 
Action: Mouse pressed left at (324, 422)
Screenshot: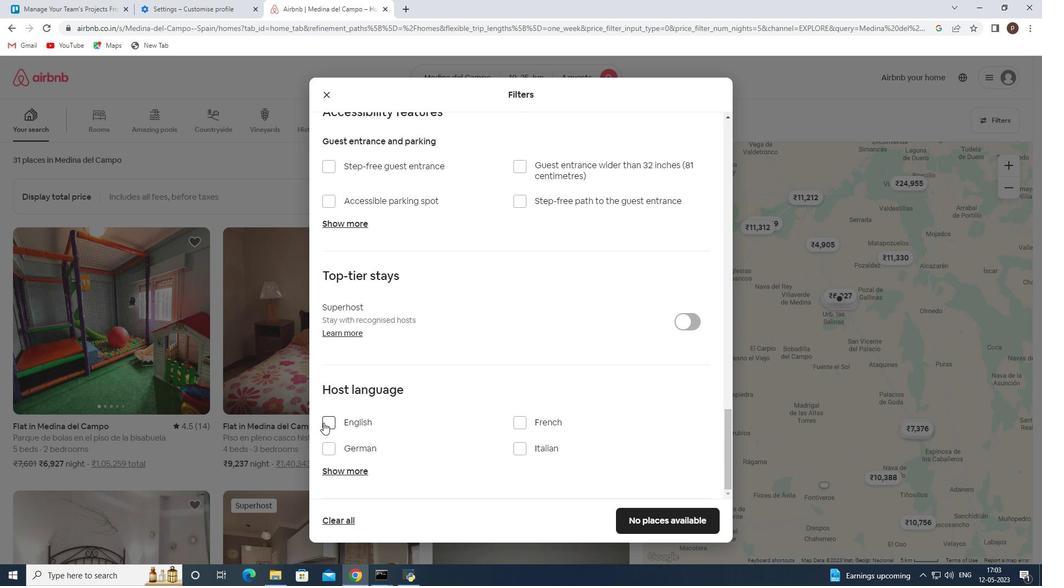 
Action: Mouse moved to (671, 516)
Screenshot: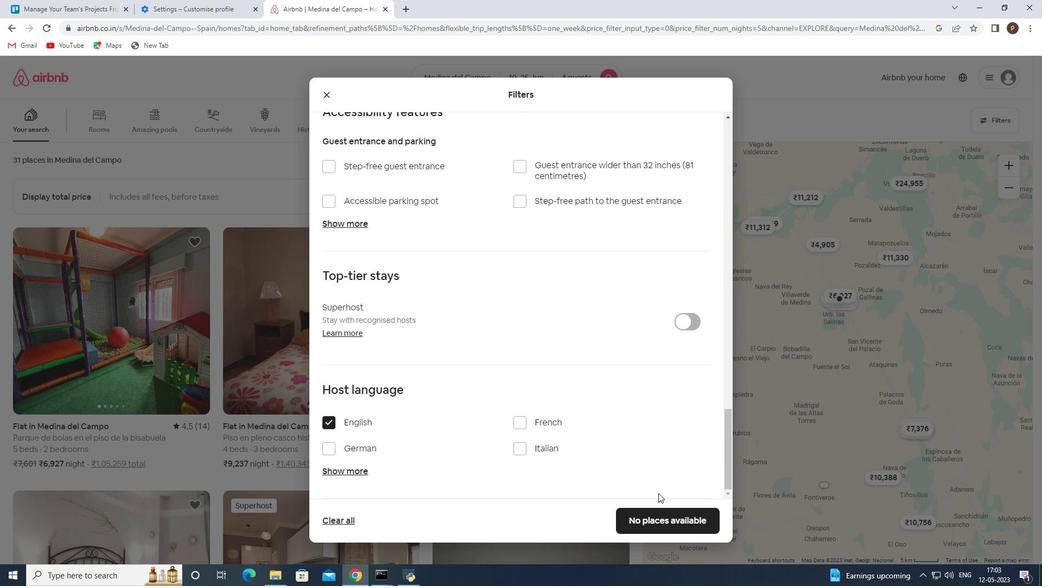 
Action: Mouse pressed left at (671, 516)
Screenshot: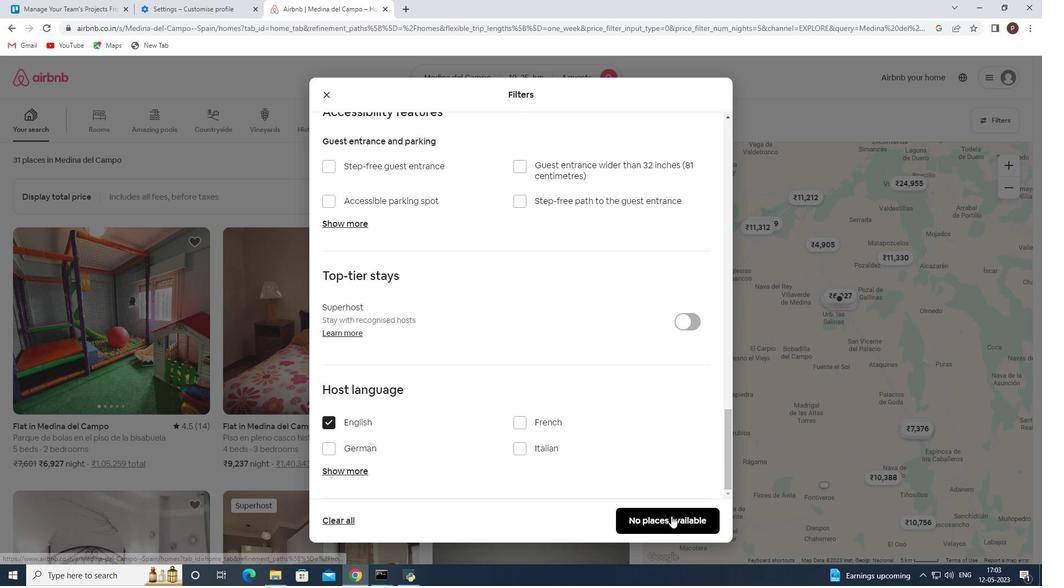 
Action: Mouse moved to (671, 517)
Screenshot: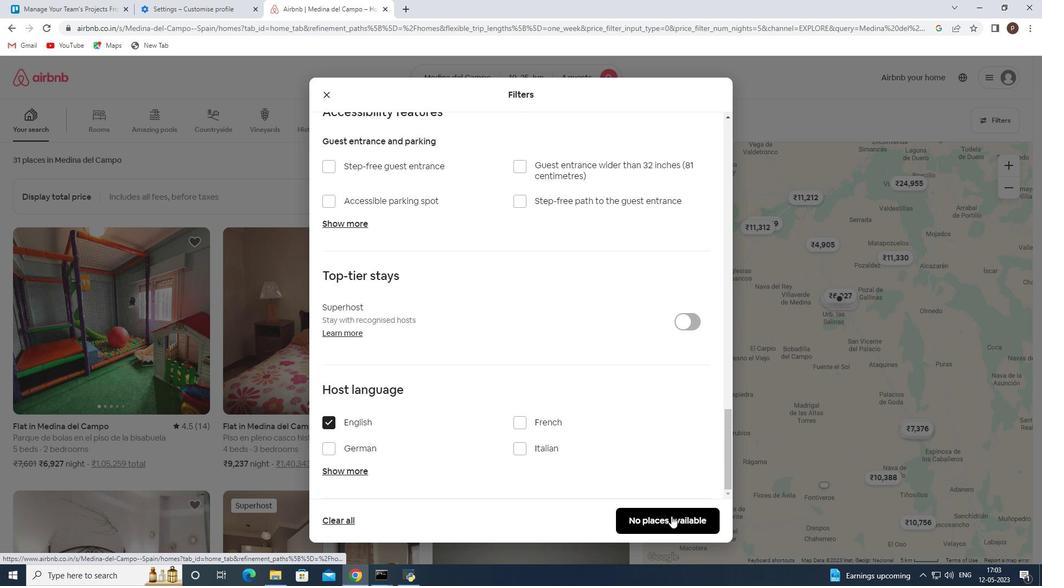 
